 Task: Look for space in Kotturu, India from 12th July, 2023 to 16th July, 2023 for 8 adults in price range Rs.10000 to Rs.16000. Place can be private room with 8 bedrooms having 8 beds and 8 bathrooms. Property type can be house, flat, guest house. Amenities needed are: wifi, TV, free parkinig on premises, gym, breakfast. Booking option can be shelf check-in. Required host language is English.
Action: Mouse moved to (429, 109)
Screenshot: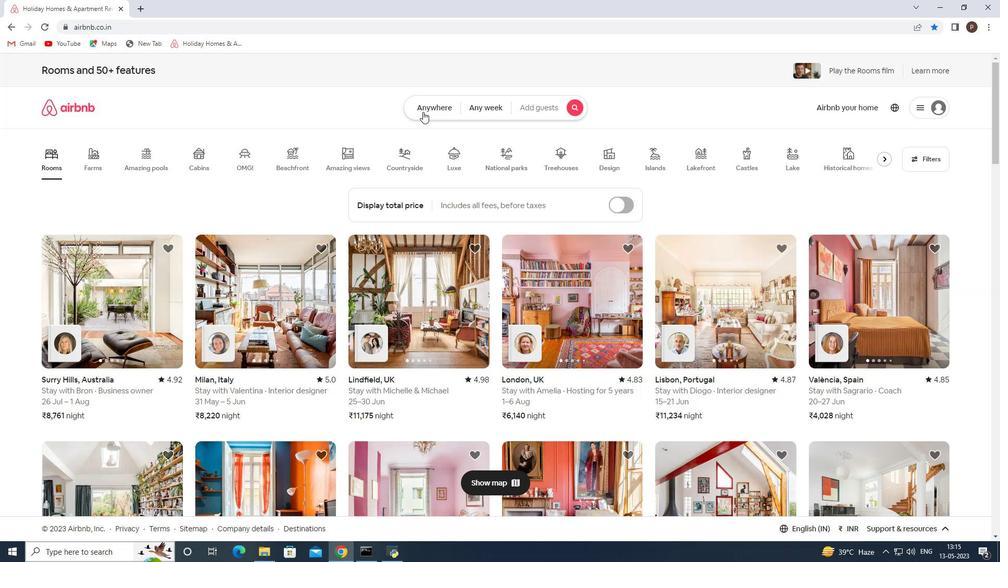 
Action: Mouse pressed left at (429, 109)
Screenshot: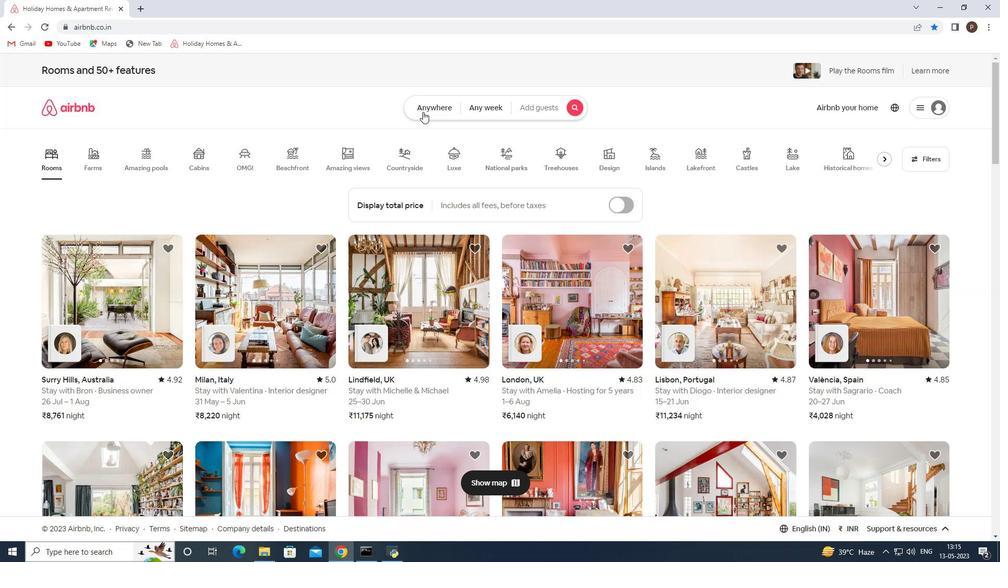 
Action: Mouse moved to (359, 149)
Screenshot: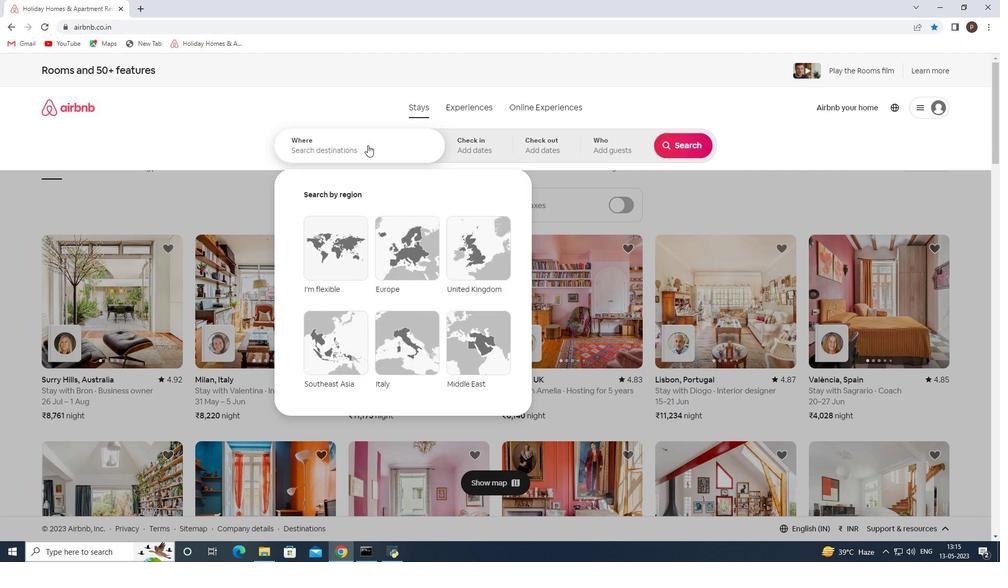 
Action: Mouse pressed left at (359, 149)
Screenshot: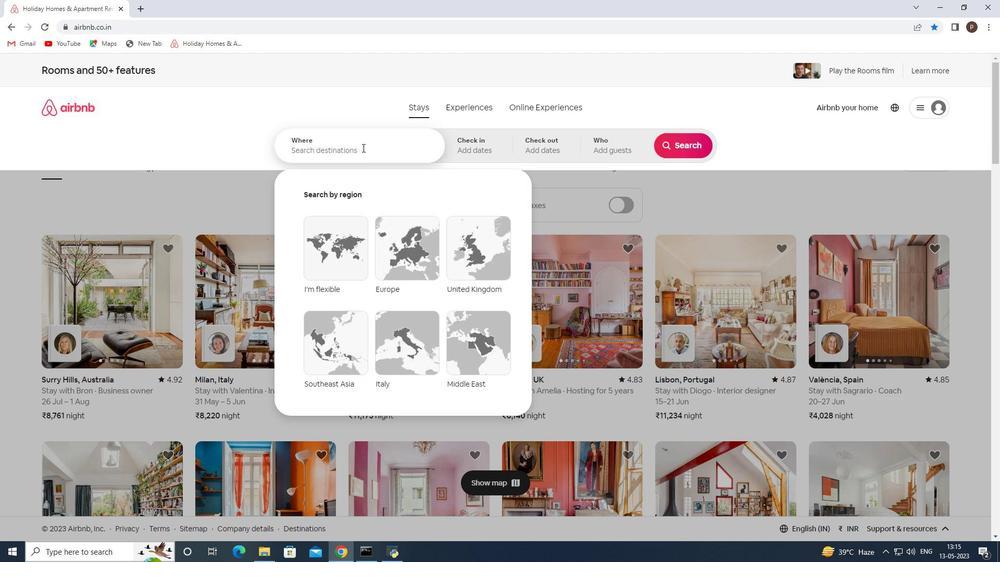 
Action: Key pressed <Key.caps_lock>K<Key.caps_lock>otturu,<Key.space><Key.caps_lock>I<Key.caps_lock>ndia<Key.enter>
Screenshot: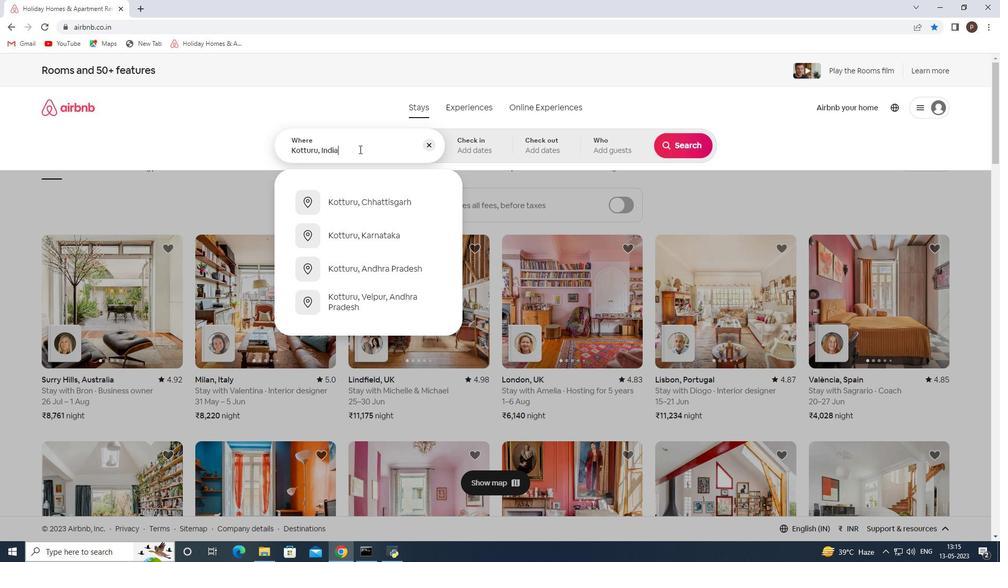 
Action: Mouse moved to (683, 223)
Screenshot: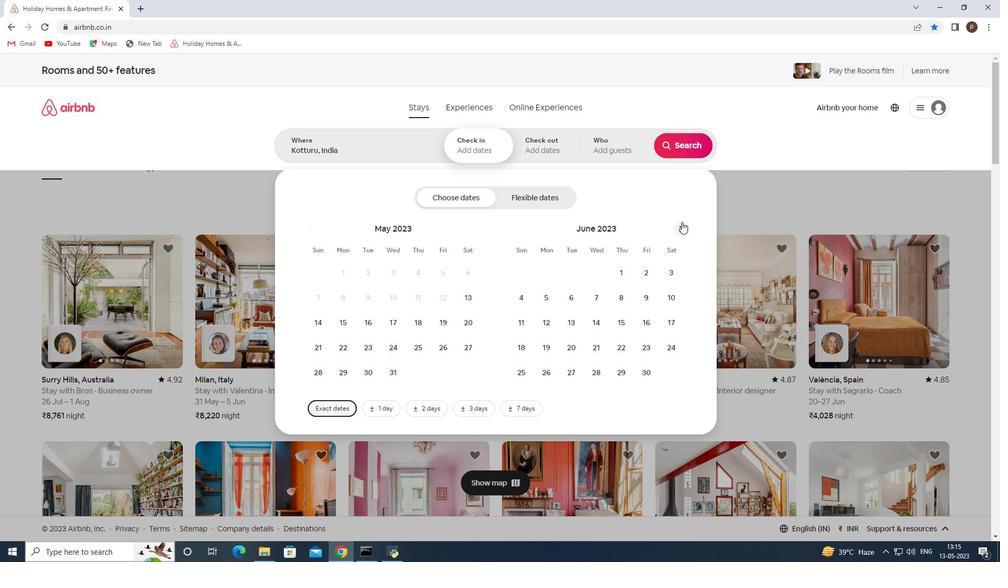 
Action: Mouse pressed left at (683, 223)
Screenshot: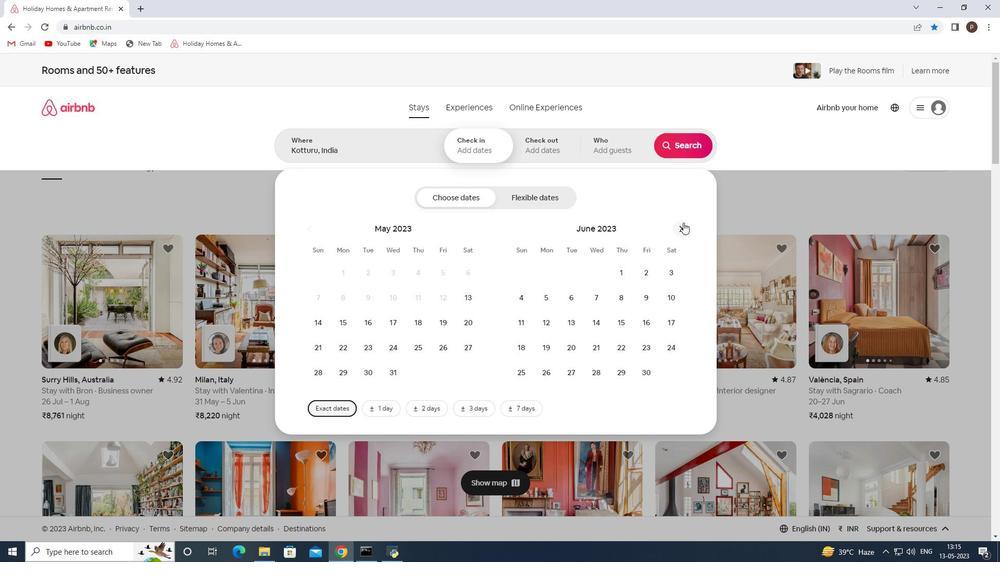 
Action: Mouse moved to (591, 321)
Screenshot: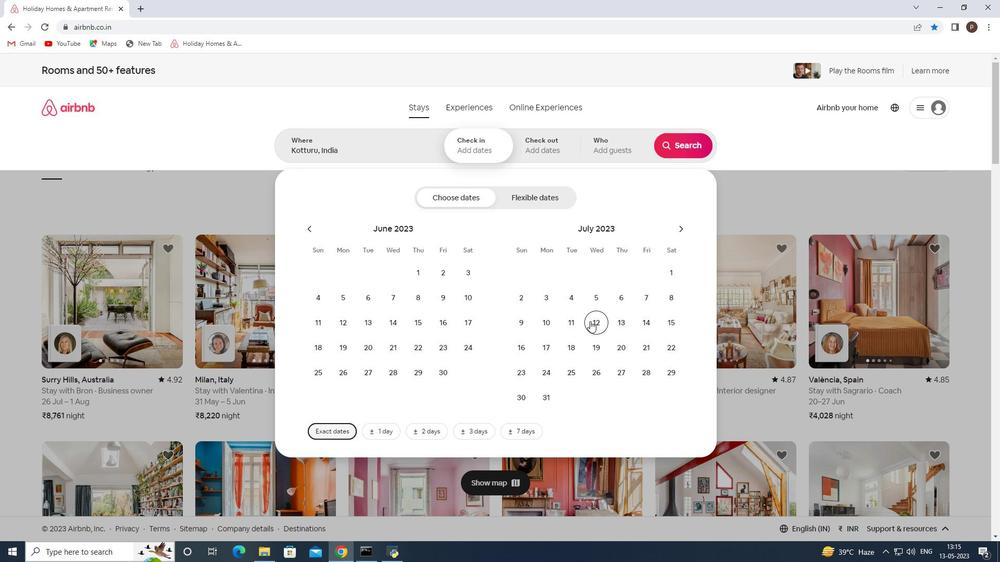 
Action: Mouse pressed left at (591, 321)
Screenshot: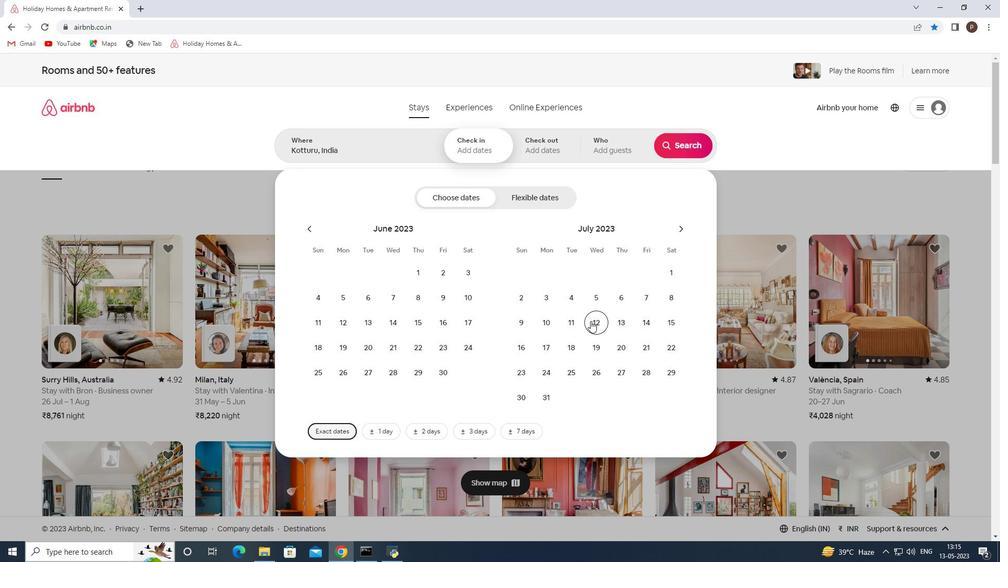 
Action: Mouse moved to (520, 348)
Screenshot: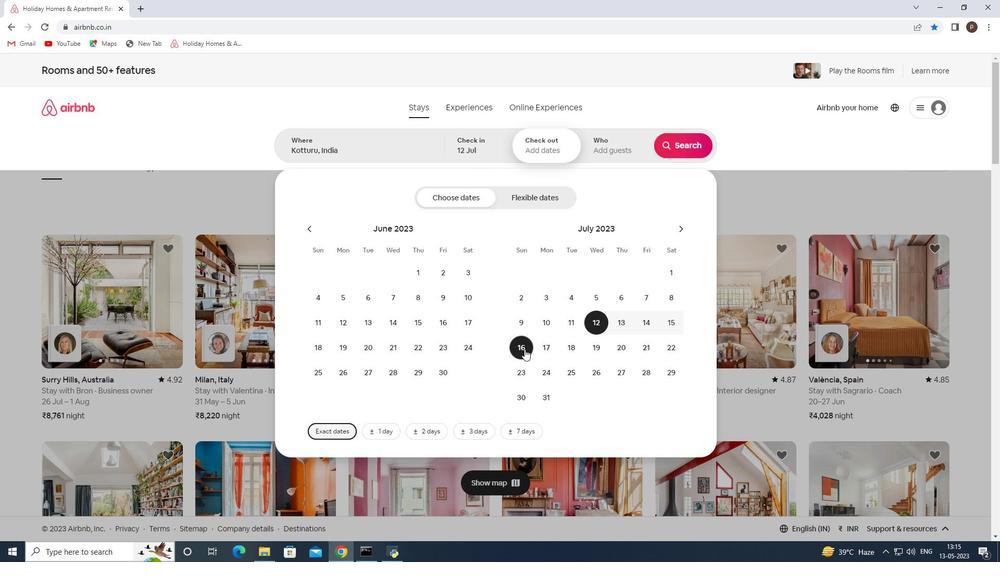 
Action: Mouse pressed left at (520, 348)
Screenshot: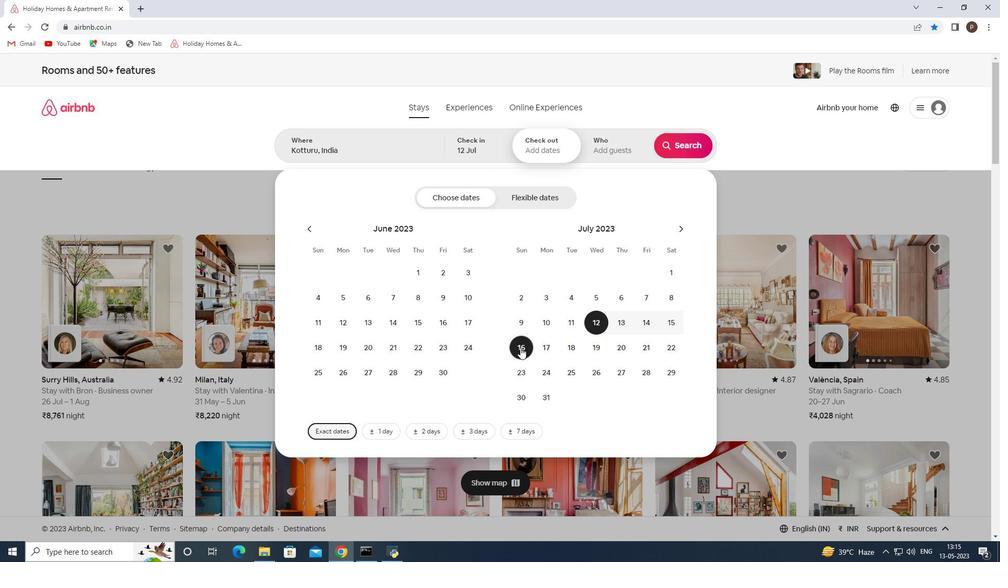
Action: Mouse moved to (600, 147)
Screenshot: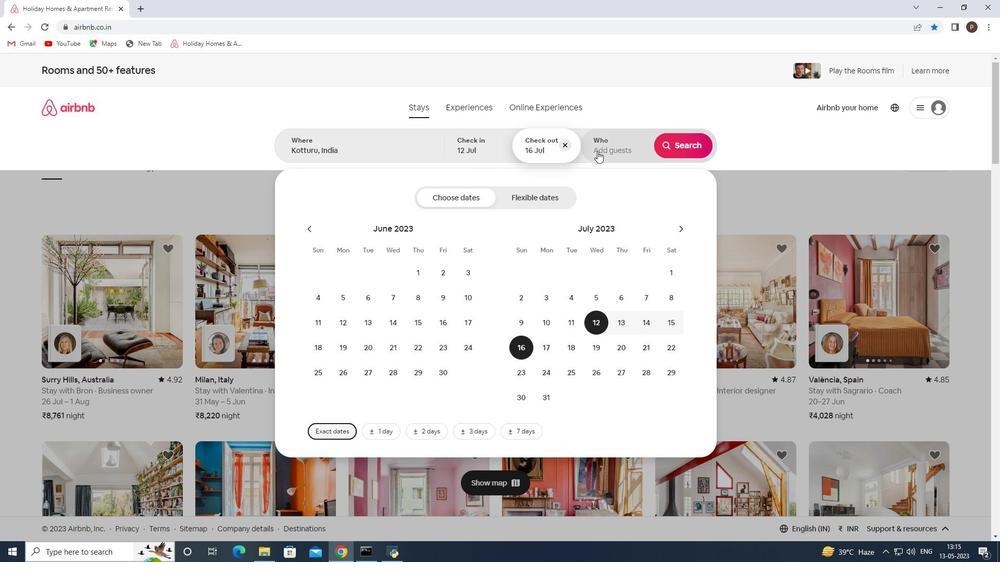 
Action: Mouse pressed left at (600, 147)
Screenshot: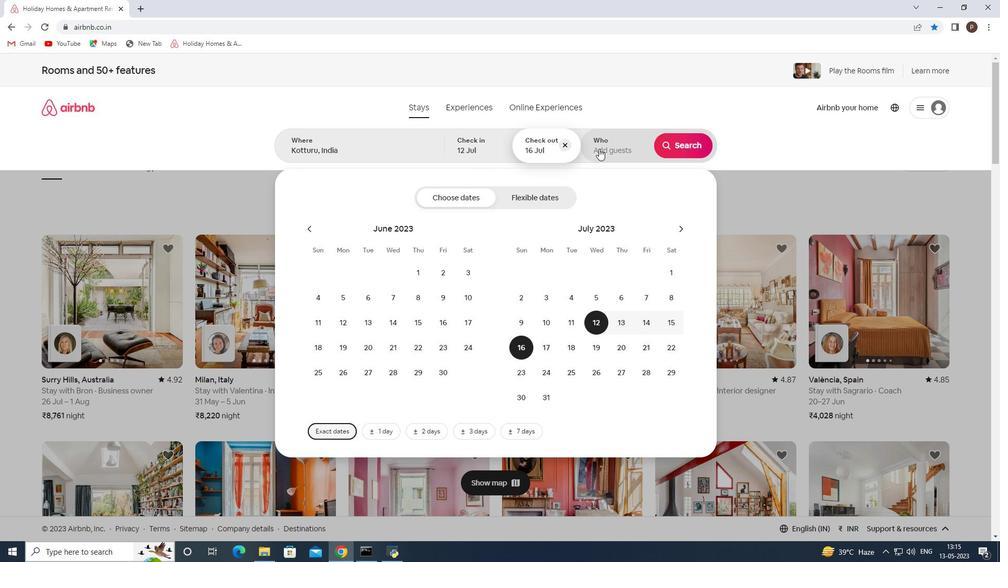 
Action: Mouse moved to (695, 202)
Screenshot: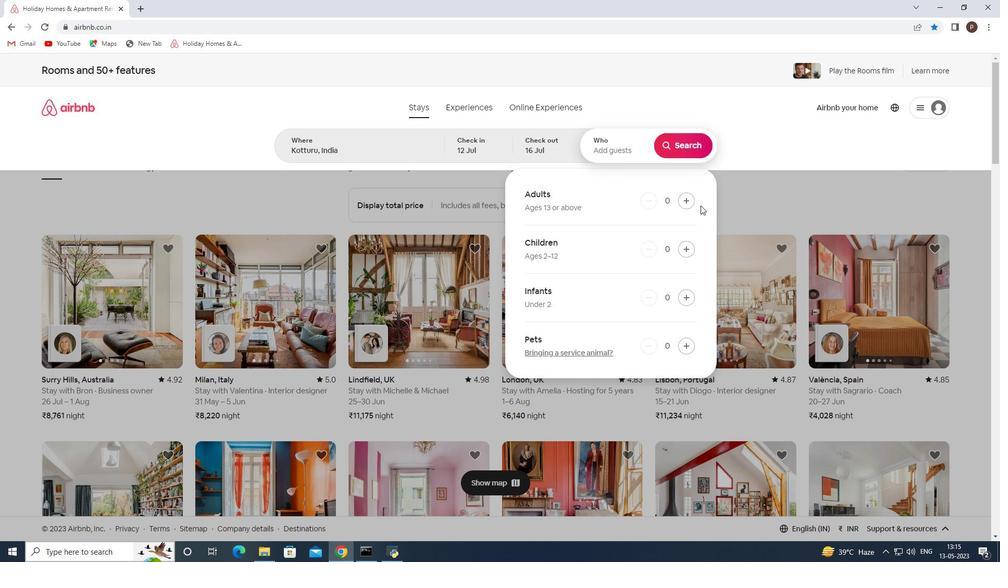 
Action: Mouse pressed left at (695, 202)
Screenshot: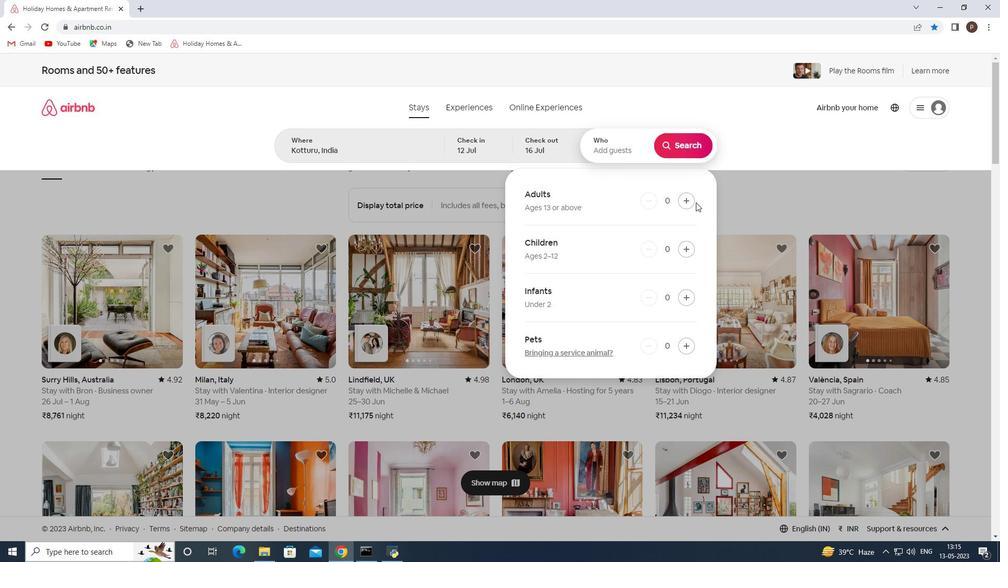 
Action: Mouse pressed left at (695, 202)
Screenshot: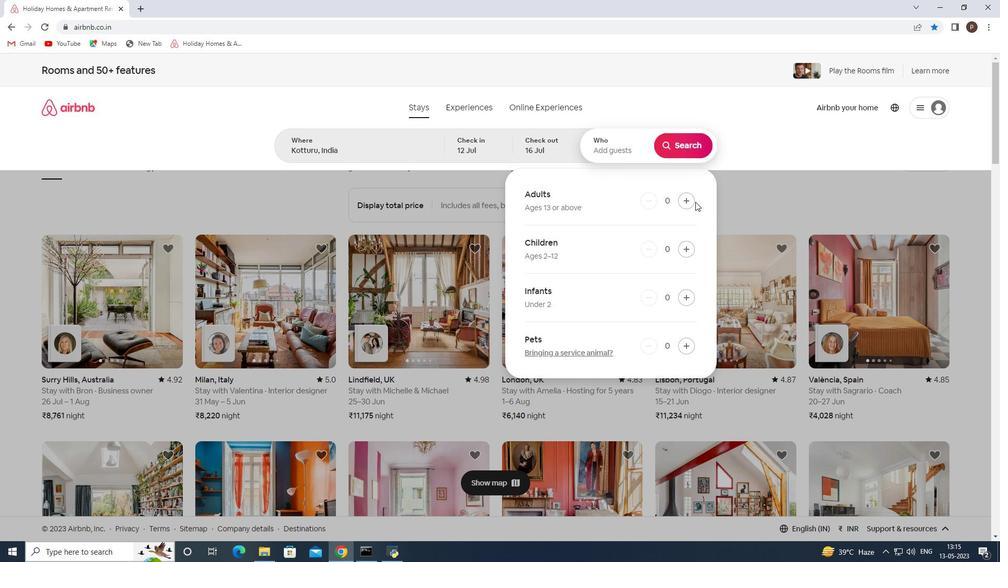 
Action: Mouse moved to (693, 202)
Screenshot: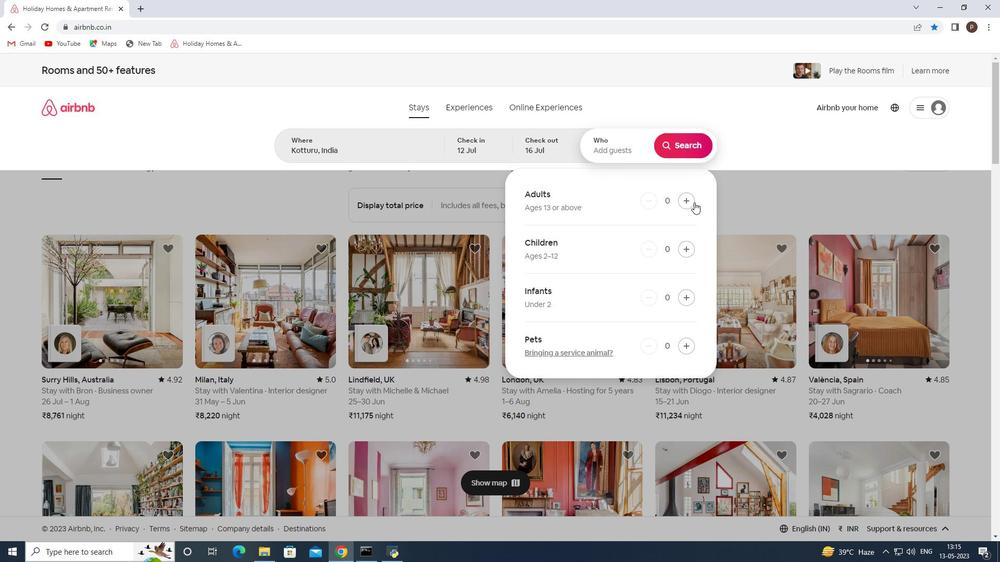 
Action: Mouse pressed left at (693, 202)
Screenshot: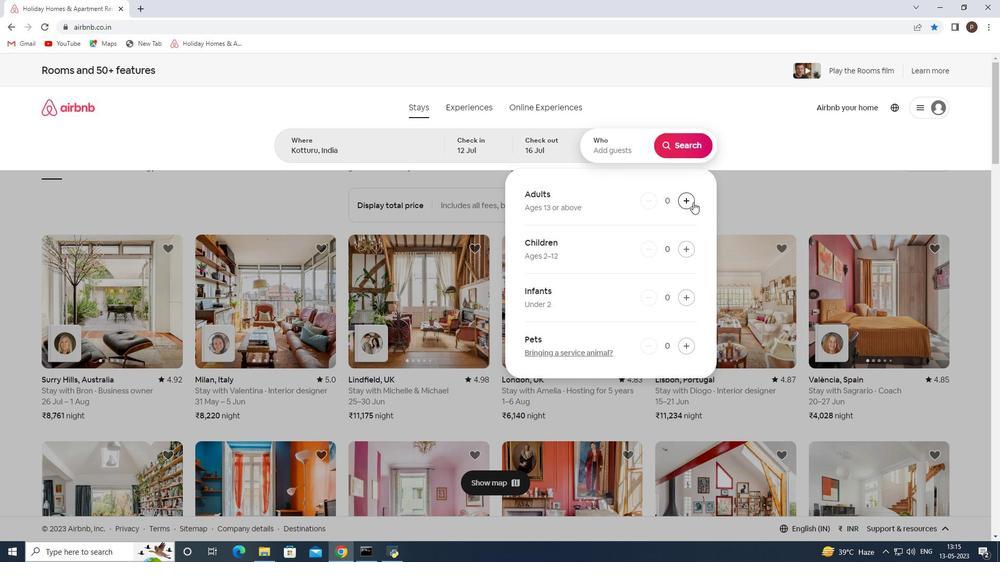 
Action: Mouse pressed left at (693, 202)
Screenshot: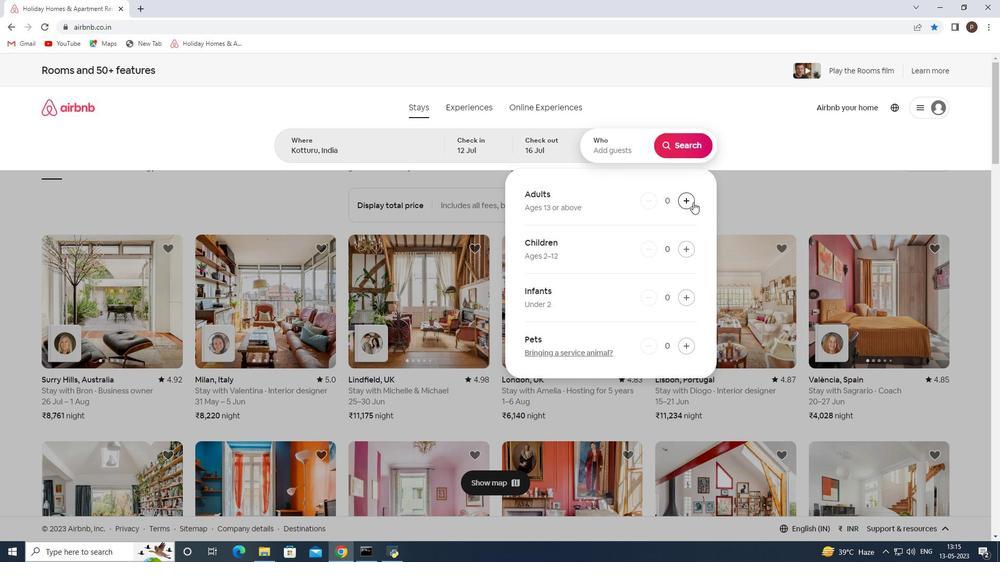 
Action: Mouse pressed left at (693, 202)
Screenshot: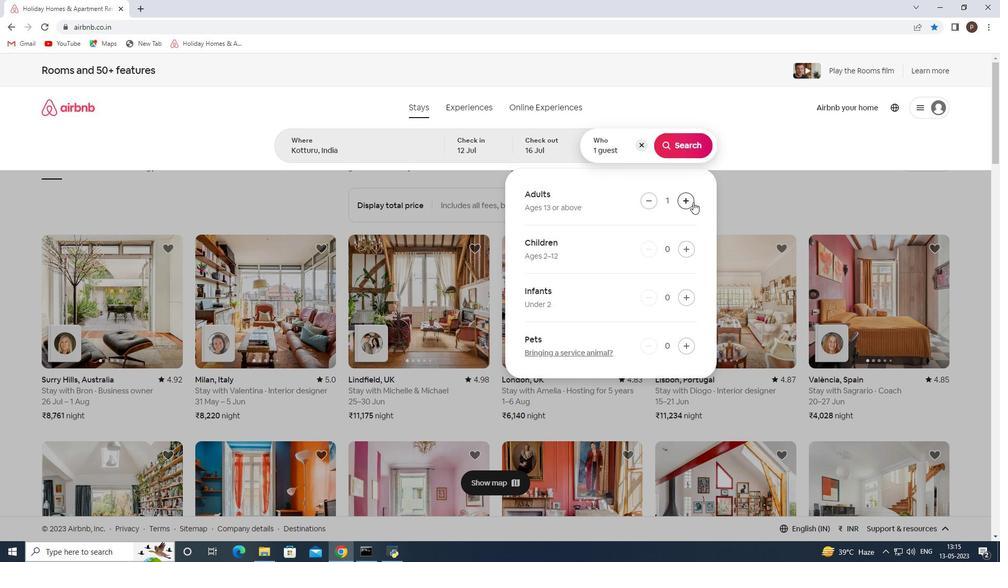 
Action: Mouse pressed left at (693, 202)
Screenshot: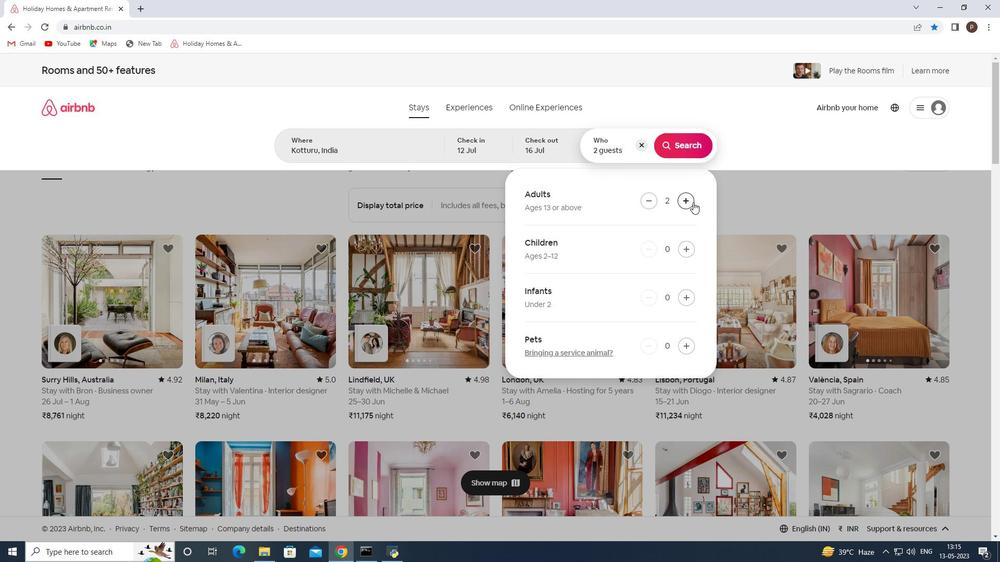 
Action: Mouse pressed left at (693, 202)
Screenshot: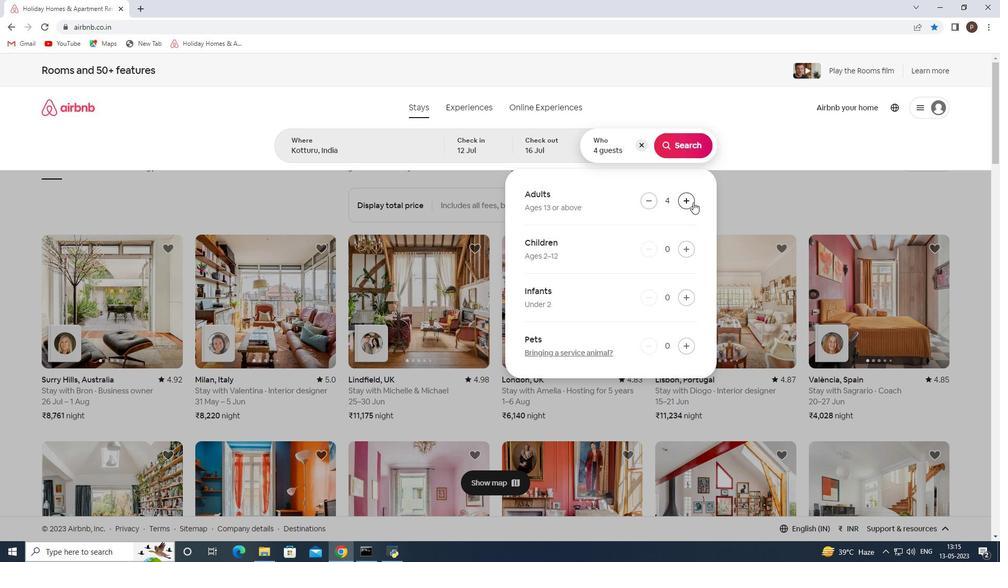 
Action: Mouse pressed left at (693, 202)
Screenshot: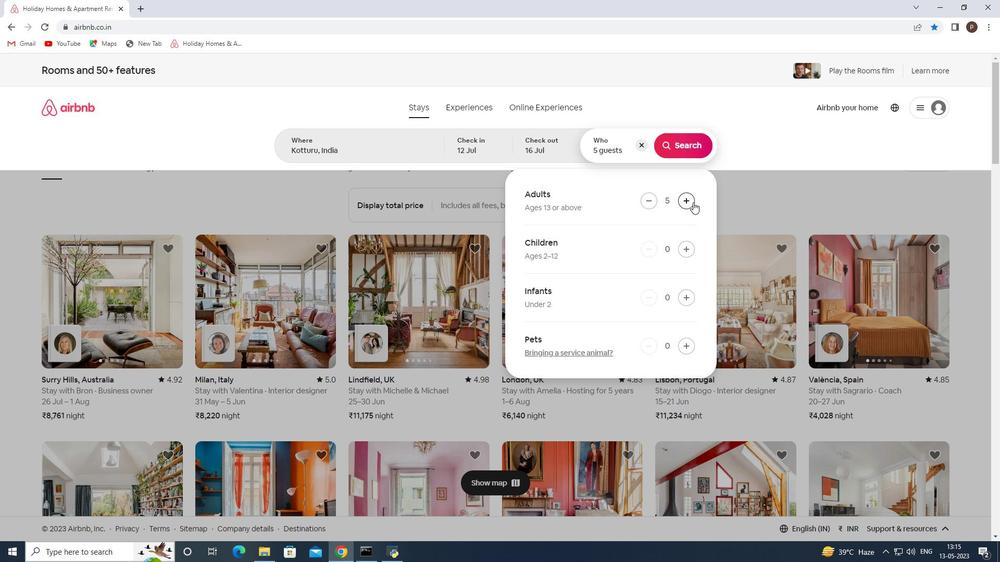
Action: Mouse pressed left at (693, 202)
Screenshot: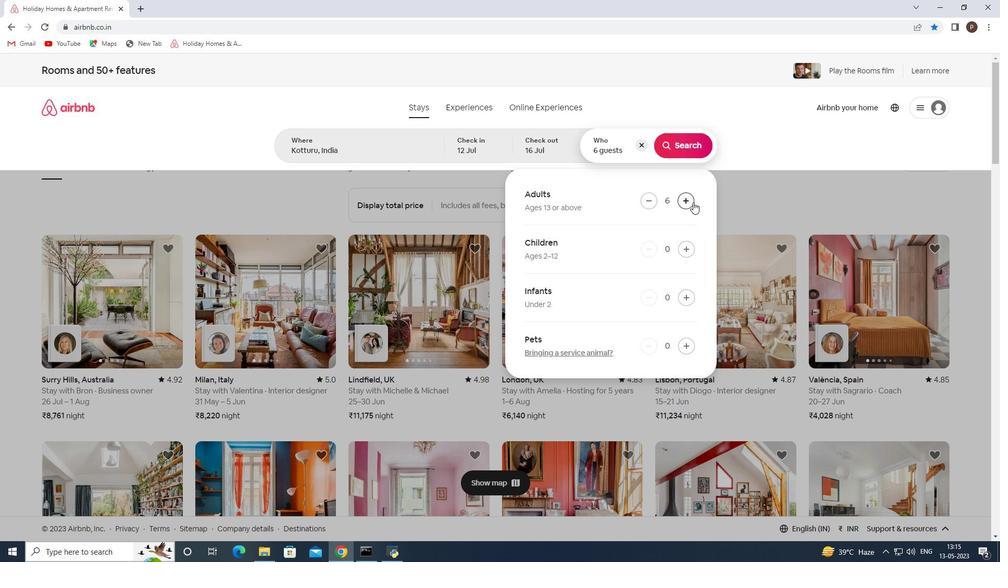 
Action: Mouse pressed left at (693, 202)
Screenshot: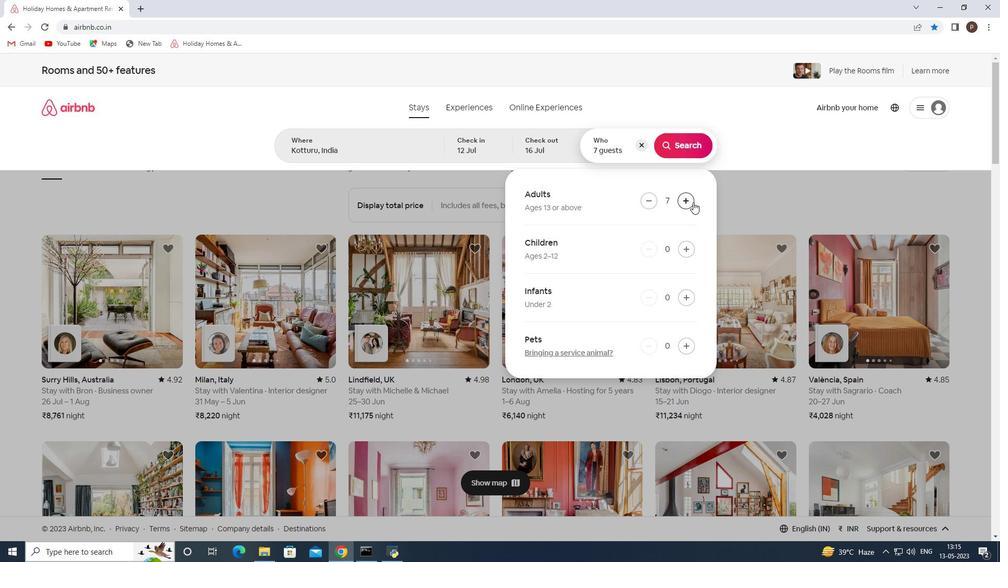 
Action: Mouse moved to (685, 137)
Screenshot: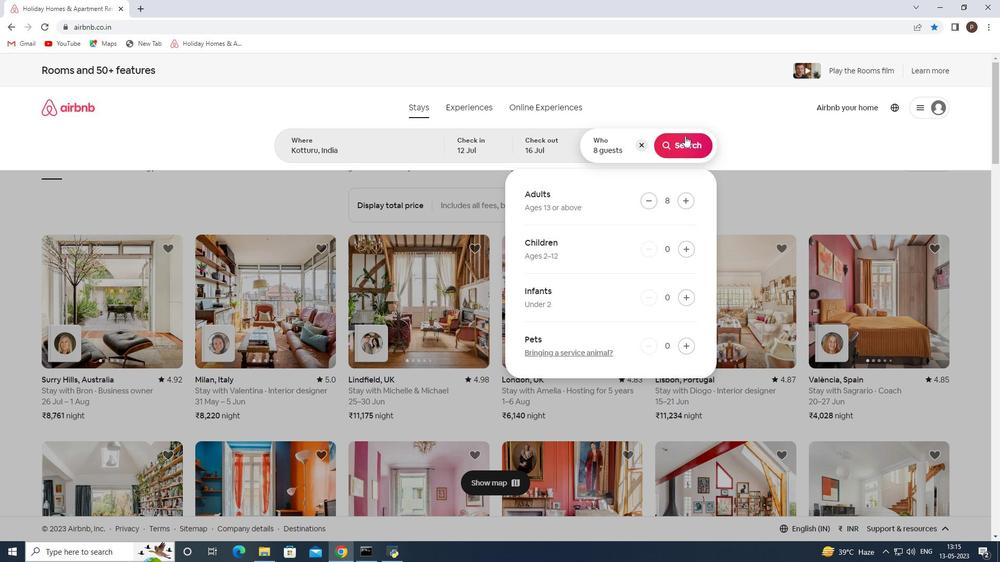 
Action: Mouse pressed left at (685, 137)
Screenshot: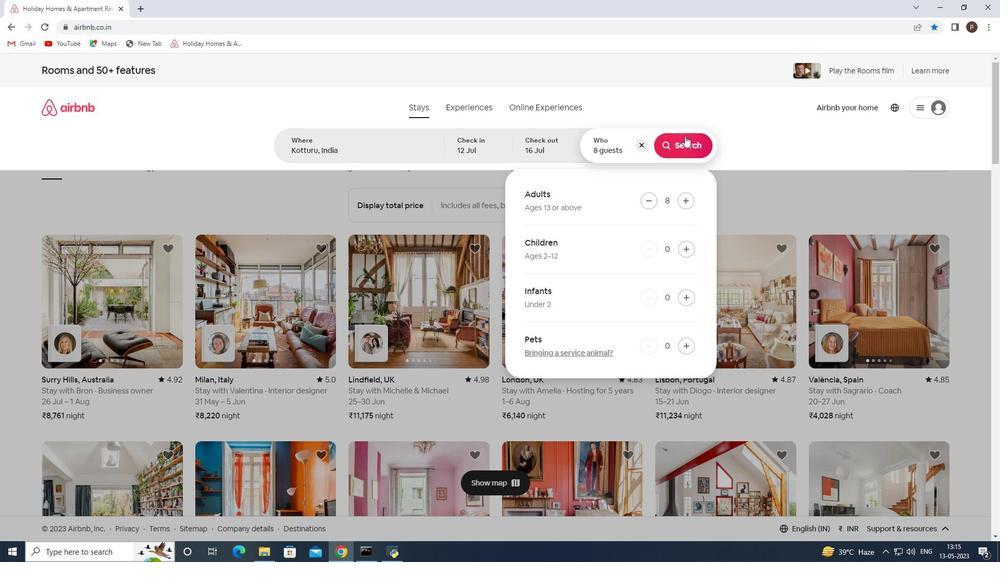
Action: Mouse moved to (941, 114)
Screenshot: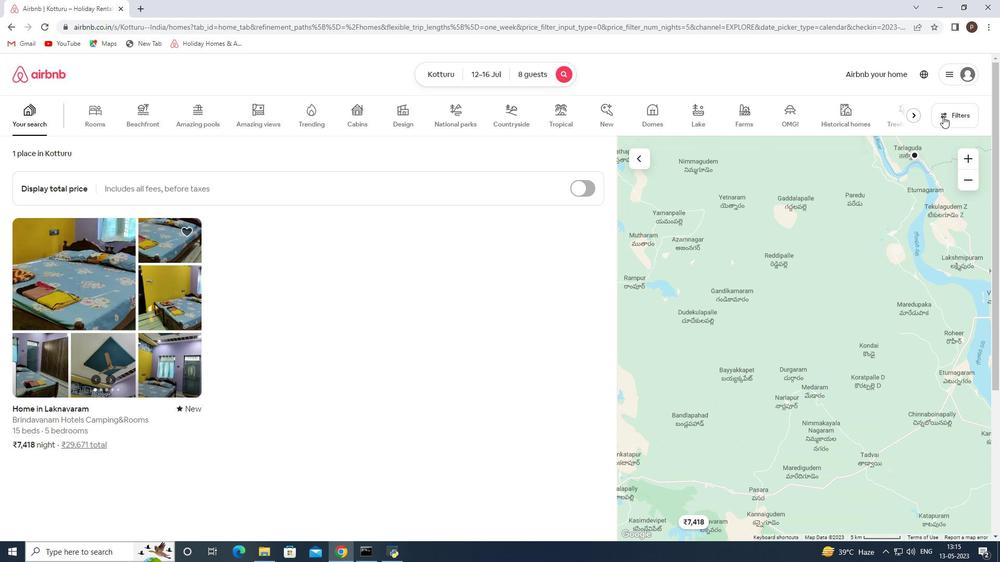
Action: Mouse pressed left at (941, 114)
Screenshot: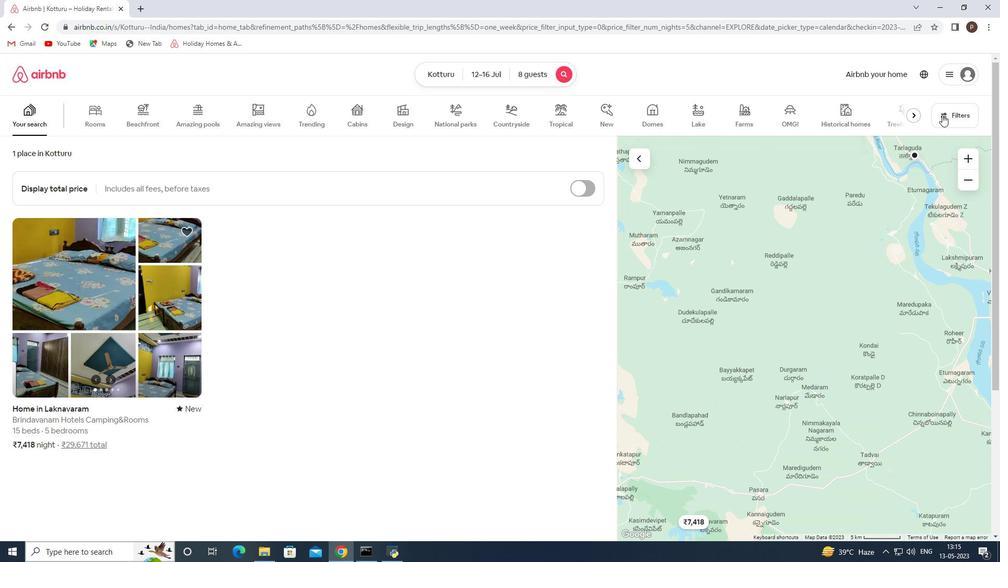 
Action: Mouse moved to (348, 375)
Screenshot: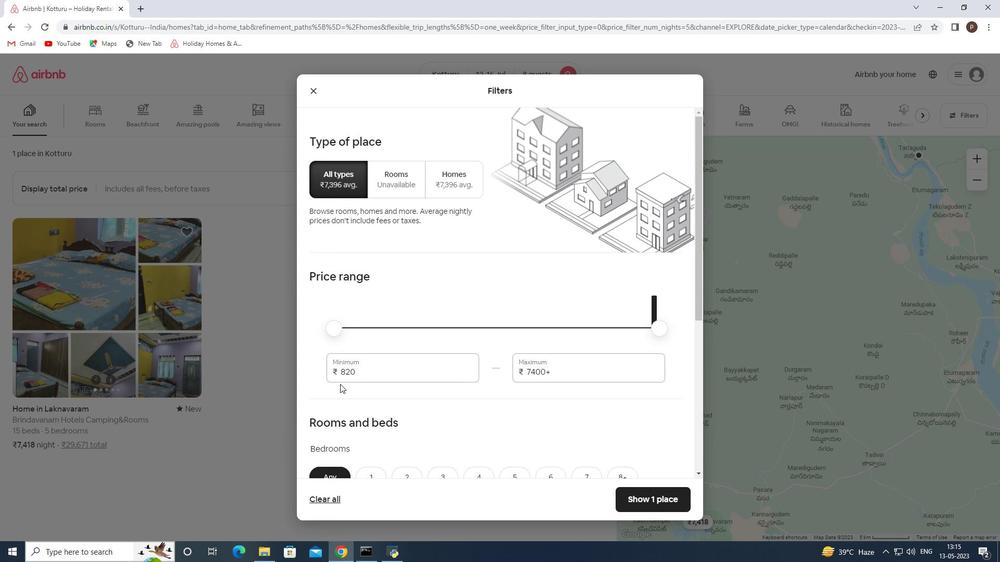 
Action: Mouse pressed left at (348, 375)
Screenshot: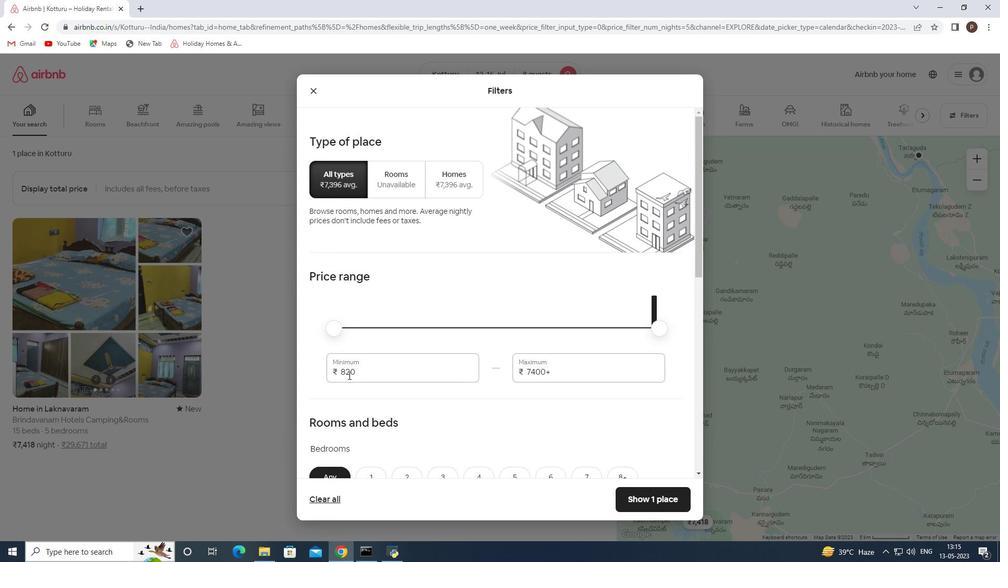 
Action: Mouse pressed left at (348, 375)
Screenshot: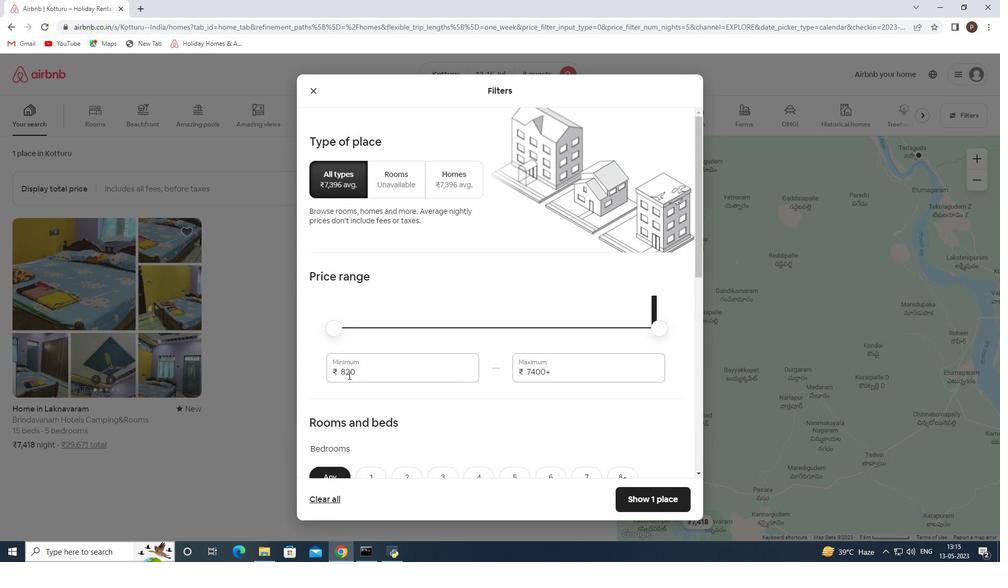 
Action: Key pressed 10000<Key.tab>16000
Screenshot: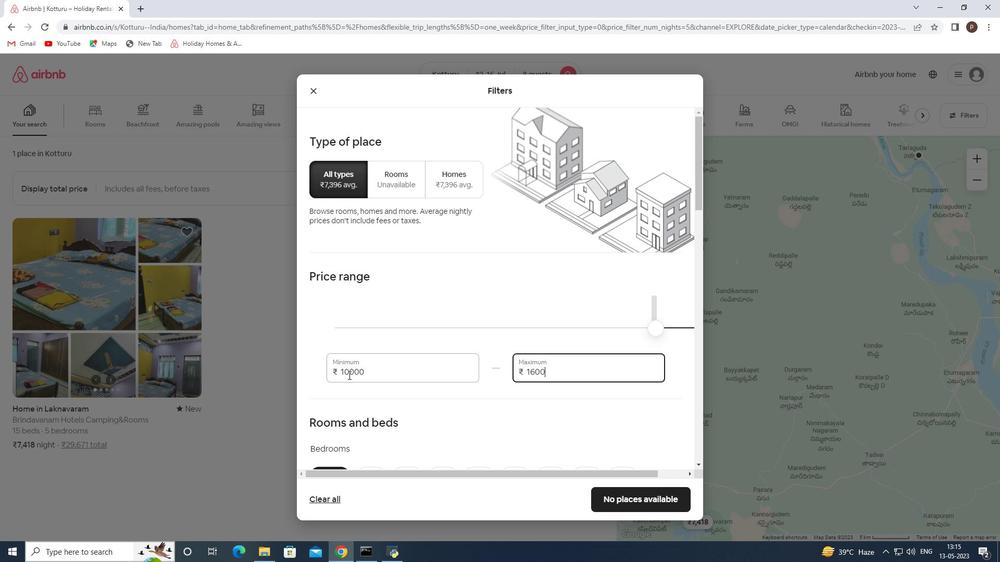 
Action: Mouse scrolled (348, 375) with delta (0, 0)
Screenshot: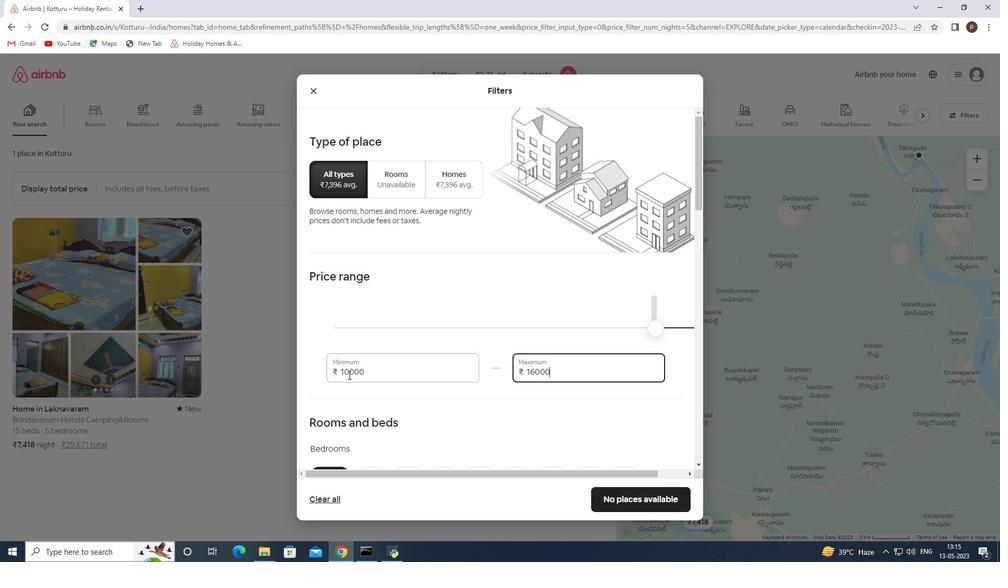 
Action: Mouse scrolled (348, 375) with delta (0, 0)
Screenshot: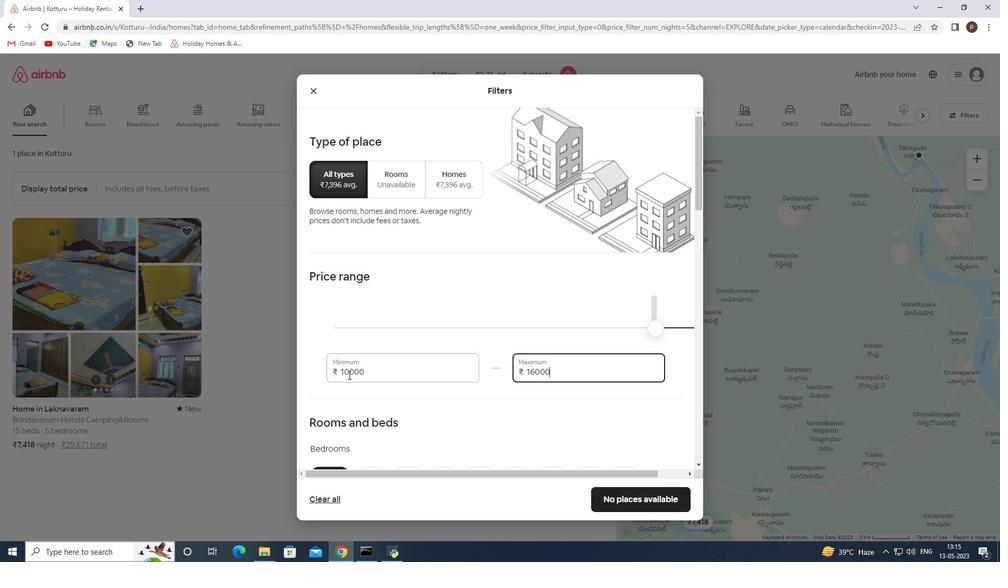 
Action: Mouse scrolled (348, 375) with delta (0, 0)
Screenshot: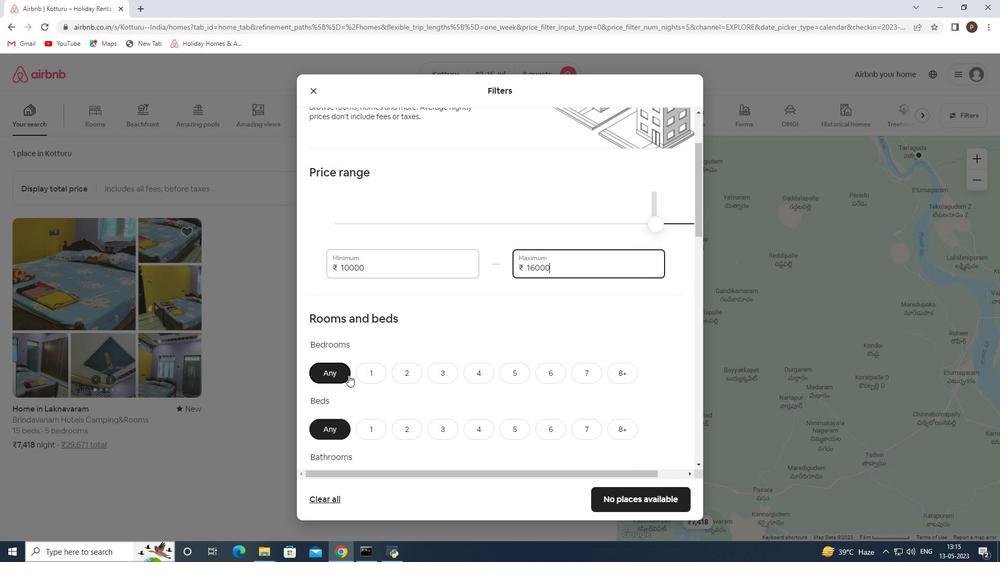 
Action: Mouse moved to (636, 324)
Screenshot: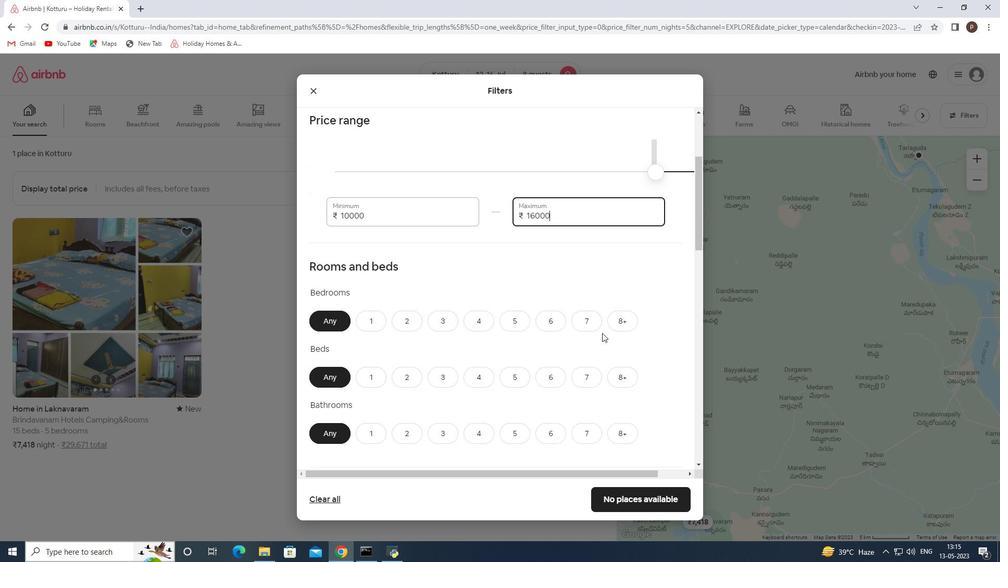 
Action: Mouse pressed left at (636, 324)
Screenshot: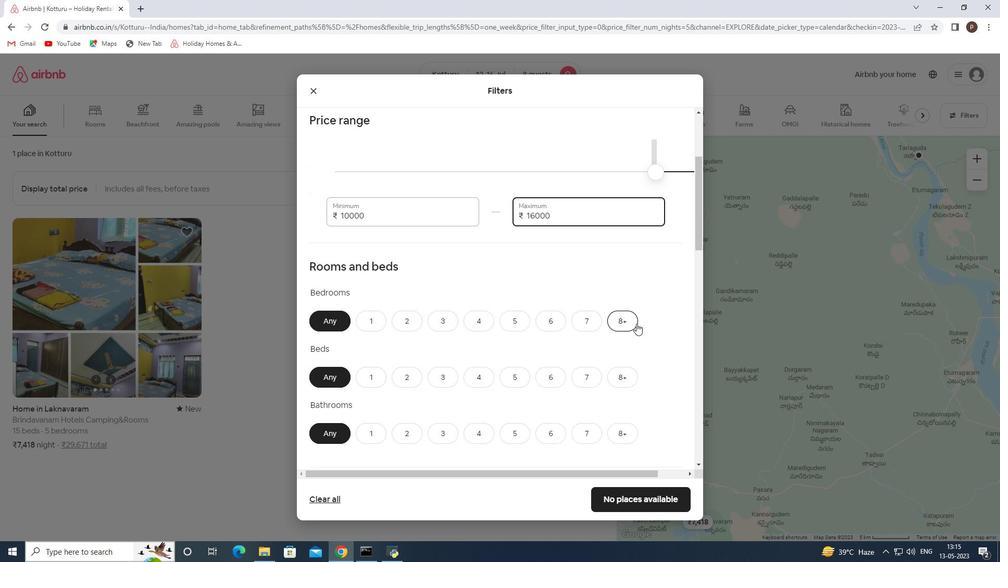 
Action: Mouse moved to (630, 372)
Screenshot: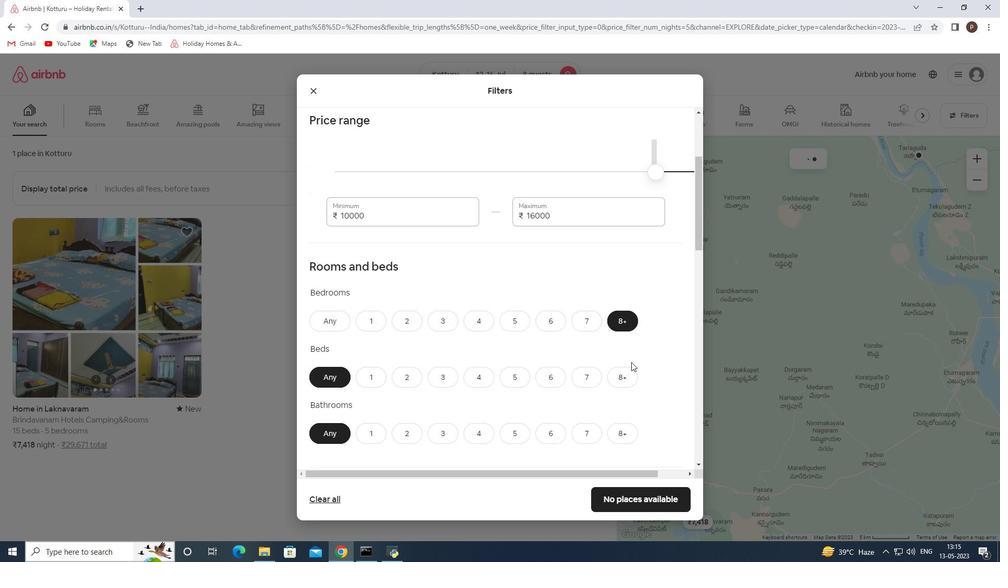 
Action: Mouse pressed left at (630, 372)
Screenshot: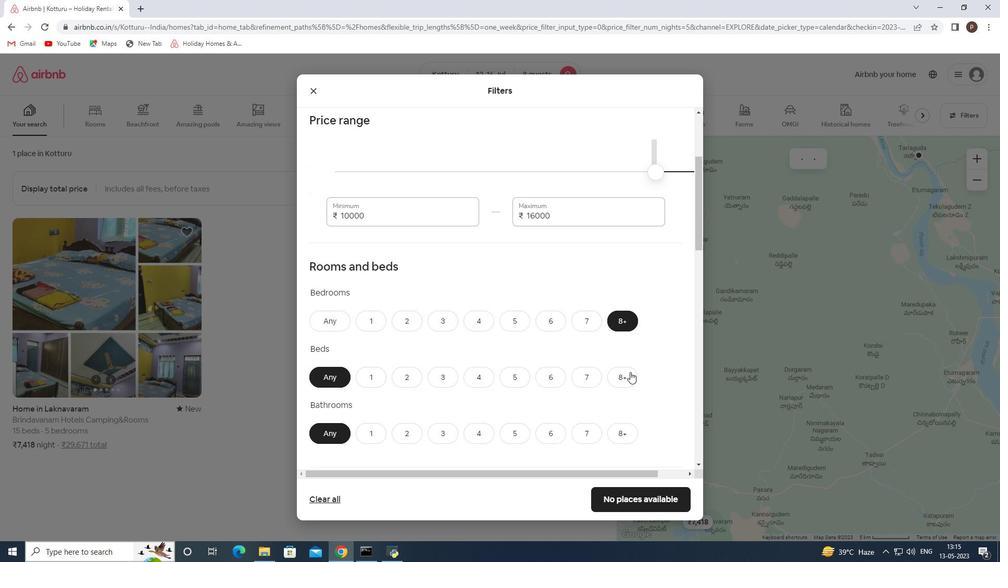 
Action: Mouse moved to (620, 426)
Screenshot: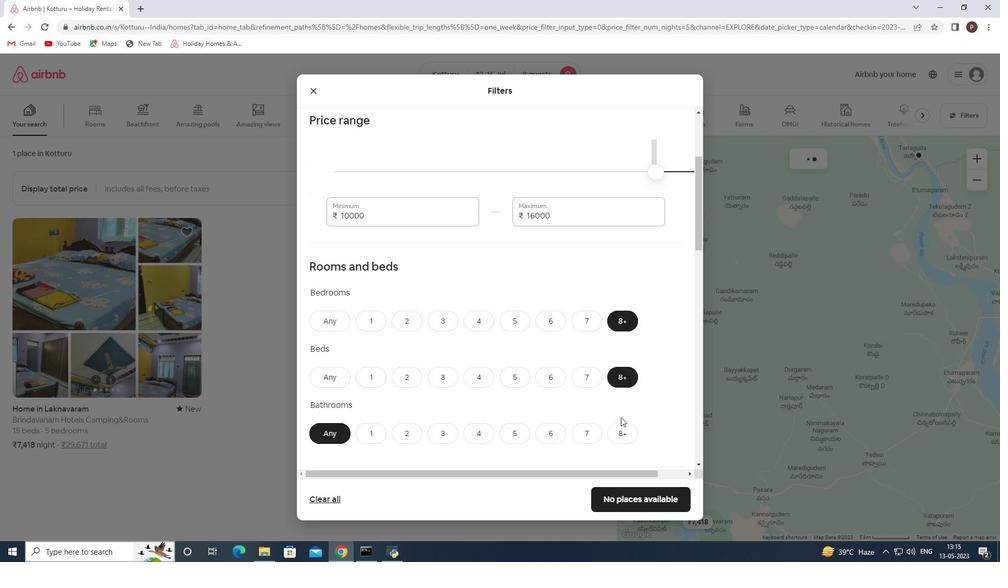 
Action: Mouse pressed left at (620, 426)
Screenshot: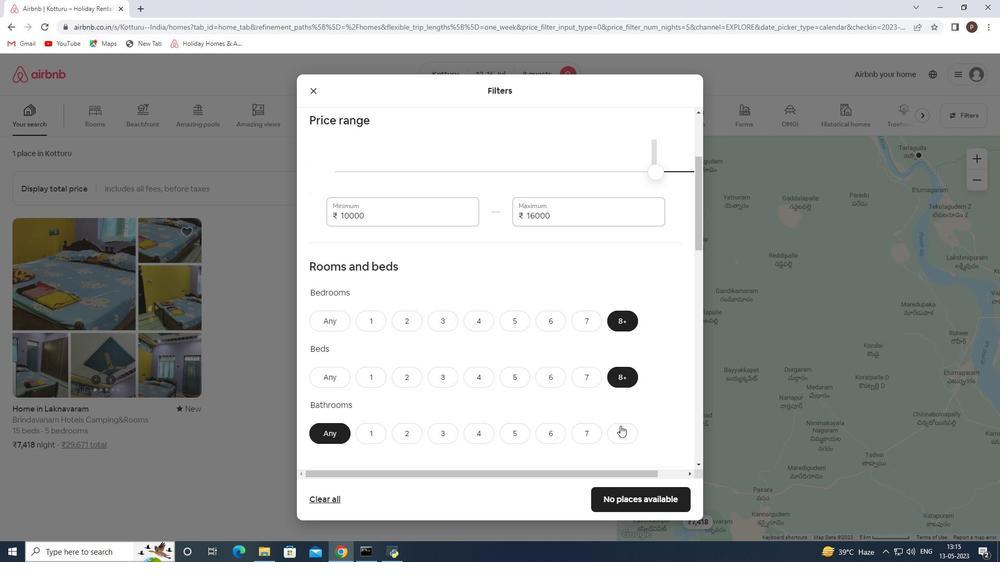 
Action: Mouse moved to (577, 399)
Screenshot: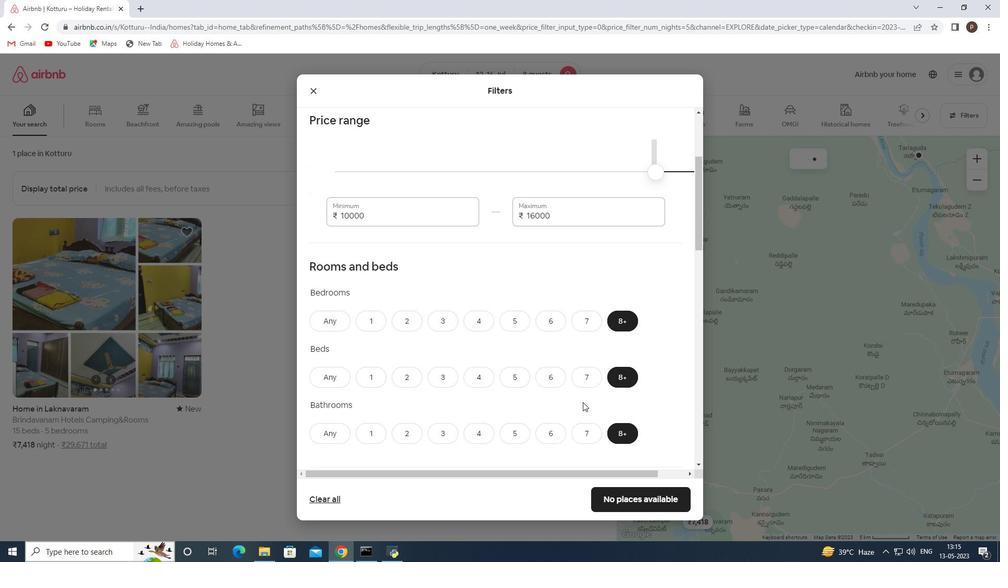 
Action: Mouse scrolled (577, 398) with delta (0, 0)
Screenshot: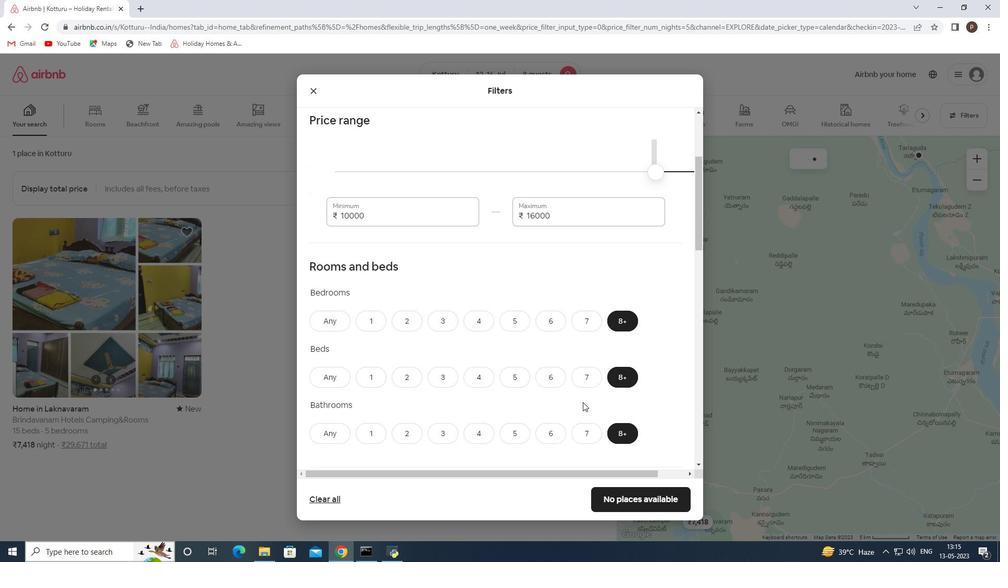 
Action: Mouse moved to (570, 394)
Screenshot: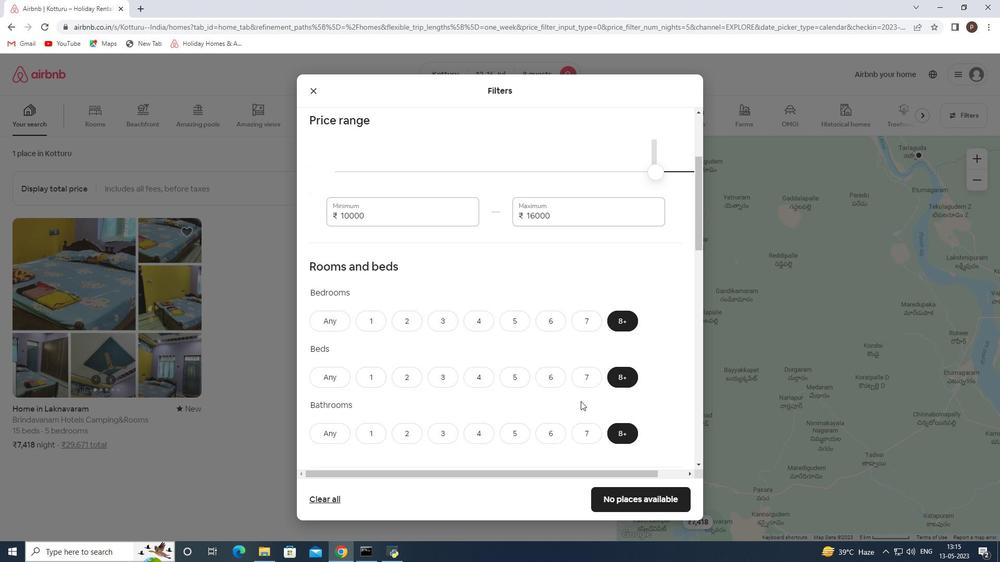 
Action: Mouse scrolled (570, 394) with delta (0, 0)
Screenshot: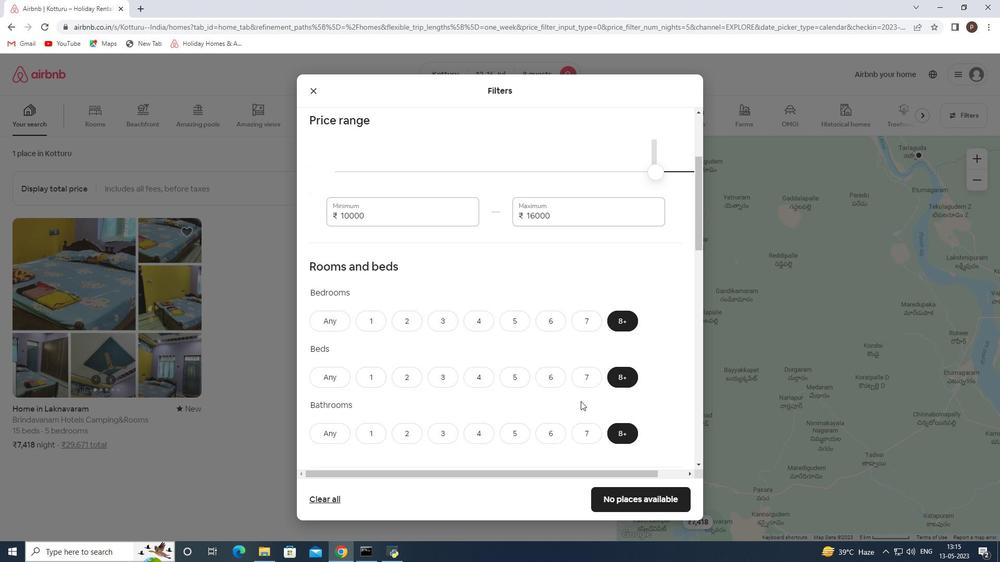 
Action: Mouse moved to (505, 349)
Screenshot: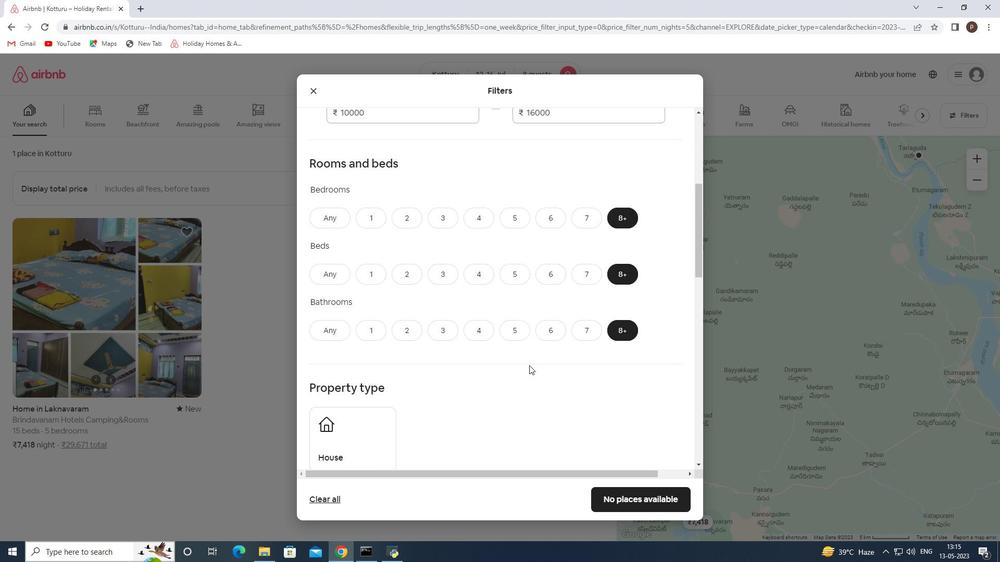 
Action: Mouse scrolled (505, 348) with delta (0, 0)
Screenshot: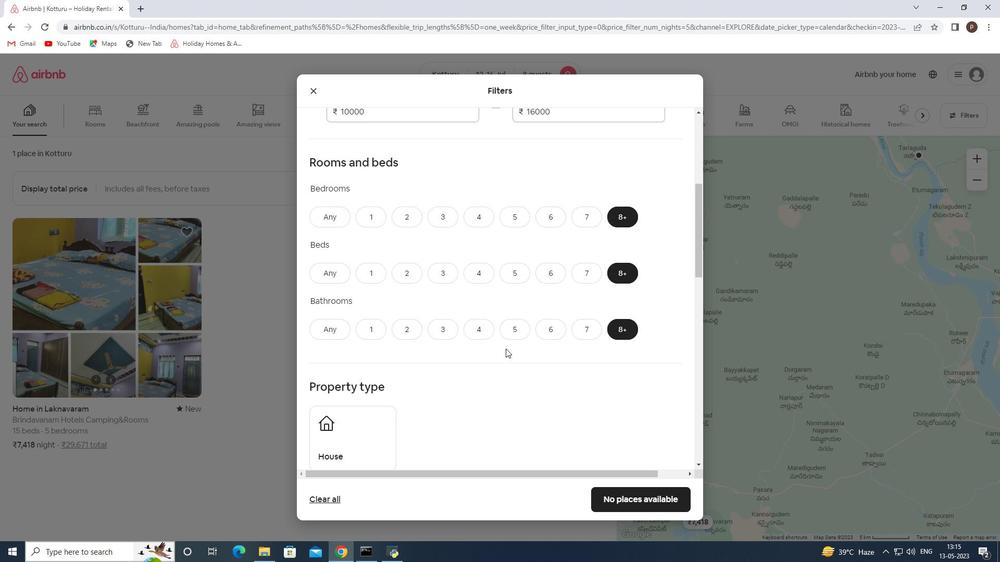 
Action: Mouse moved to (507, 320)
Screenshot: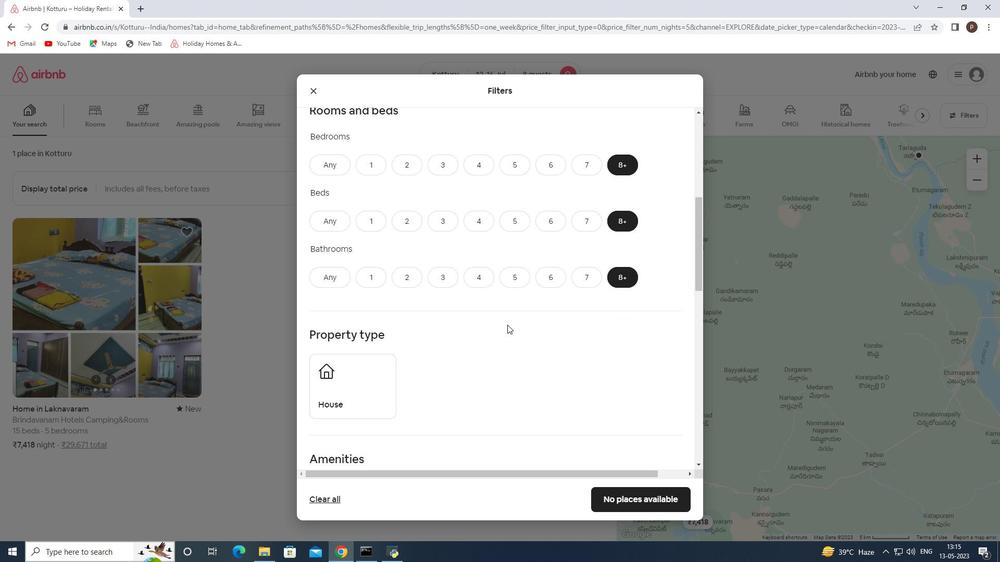 
Action: Mouse scrolled (507, 319) with delta (0, 0)
Screenshot: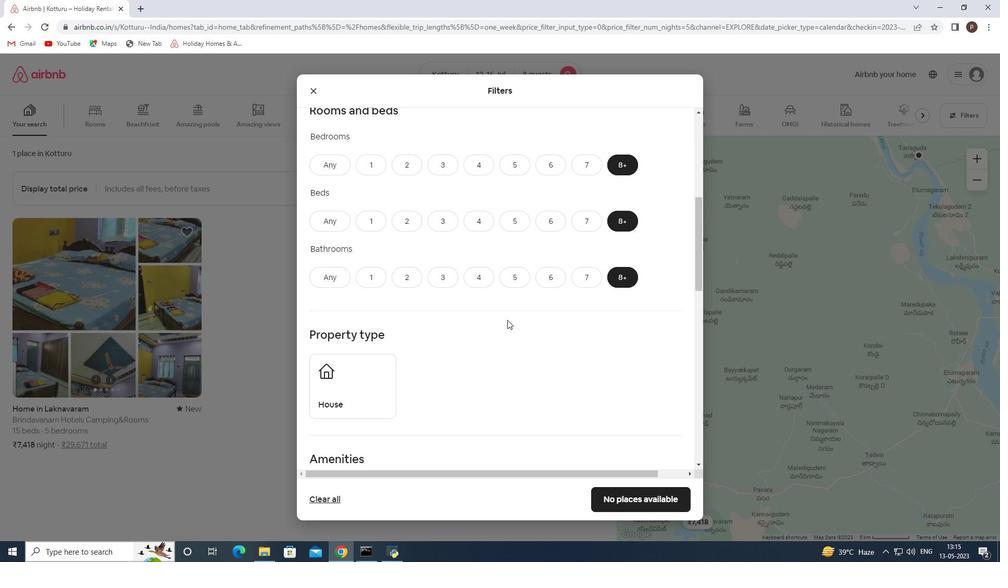 
Action: Mouse moved to (353, 334)
Screenshot: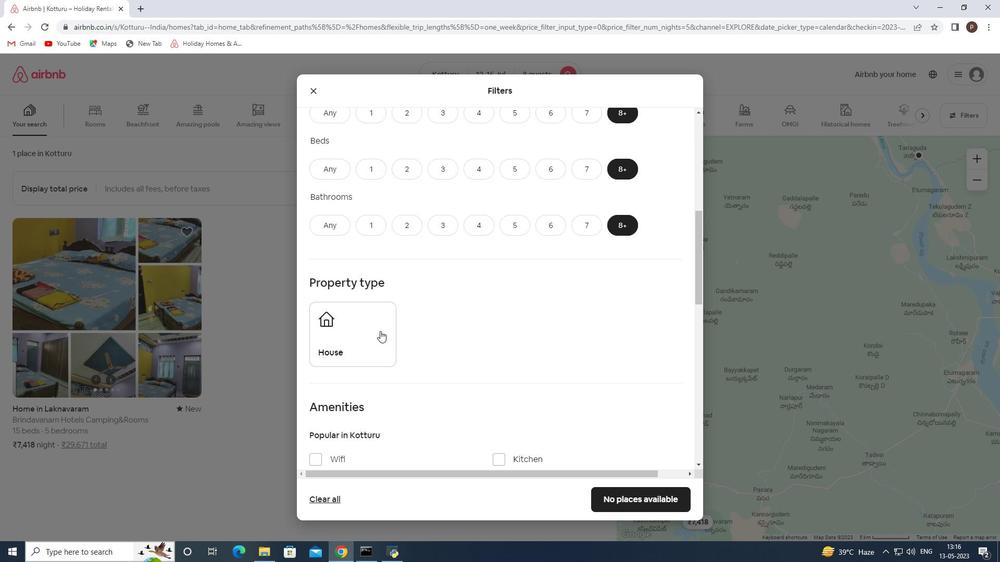 
Action: Mouse pressed left at (353, 334)
Screenshot: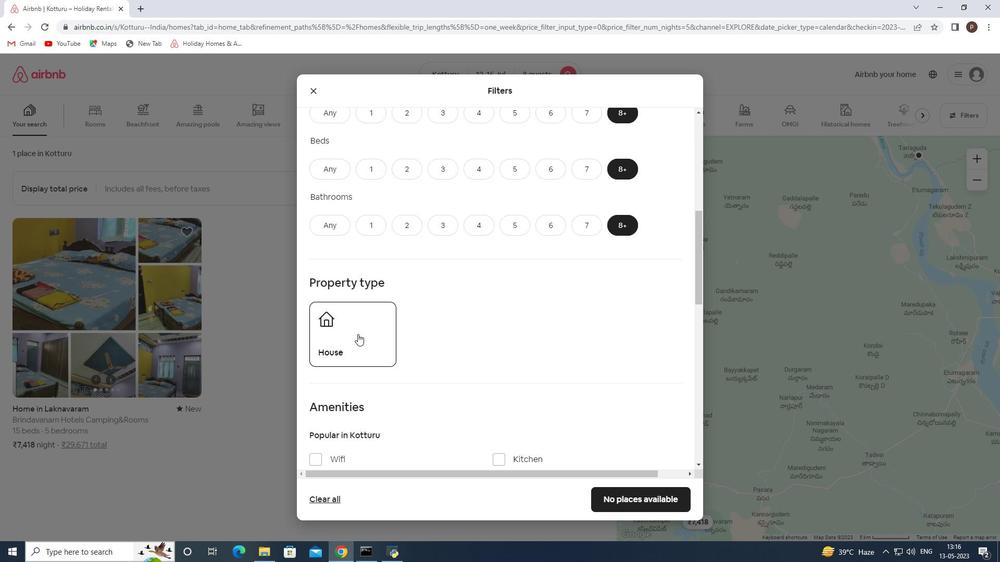 
Action: Mouse moved to (419, 338)
Screenshot: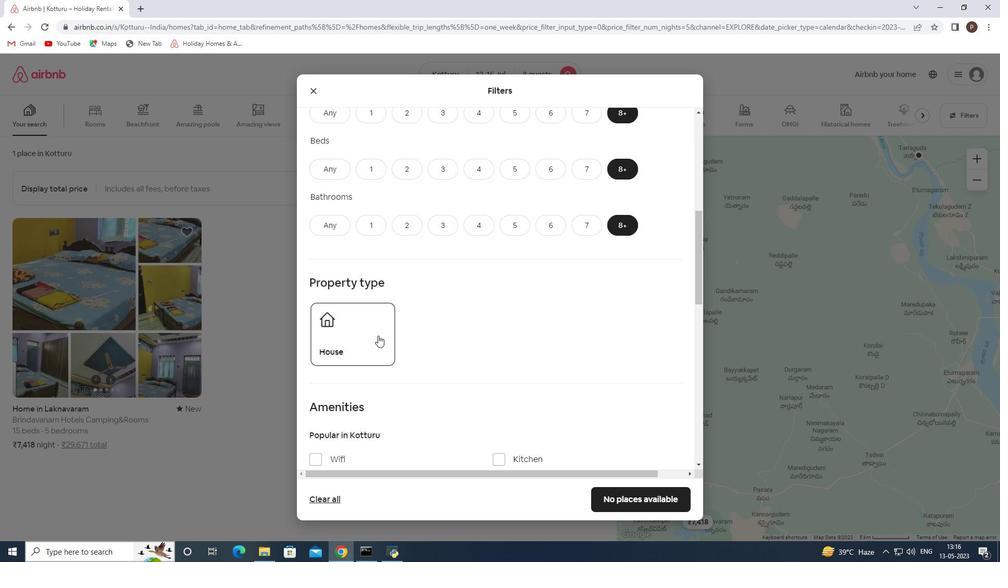
Action: Mouse scrolled (419, 337) with delta (0, 0)
Screenshot: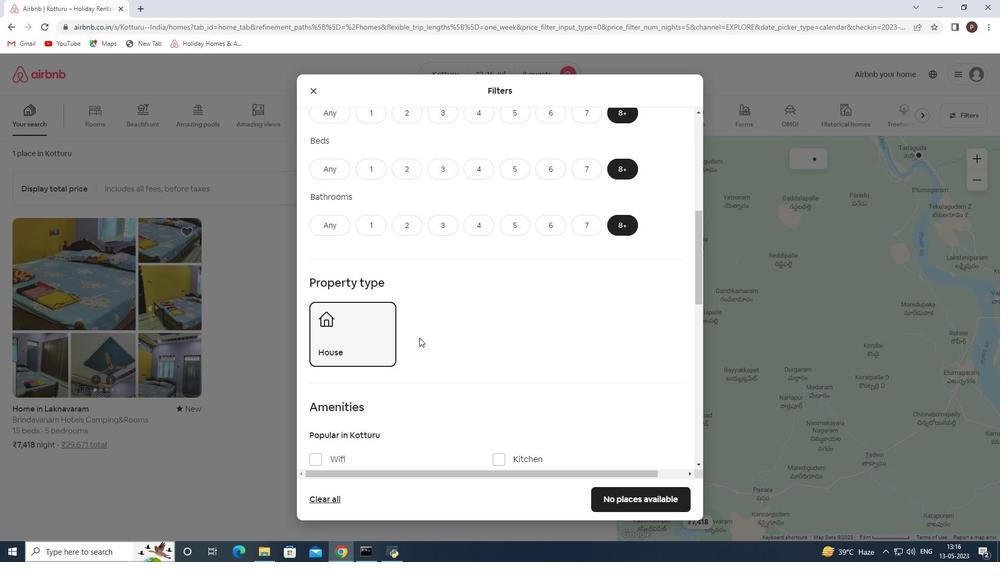 
Action: Mouse scrolled (419, 337) with delta (0, 0)
Screenshot: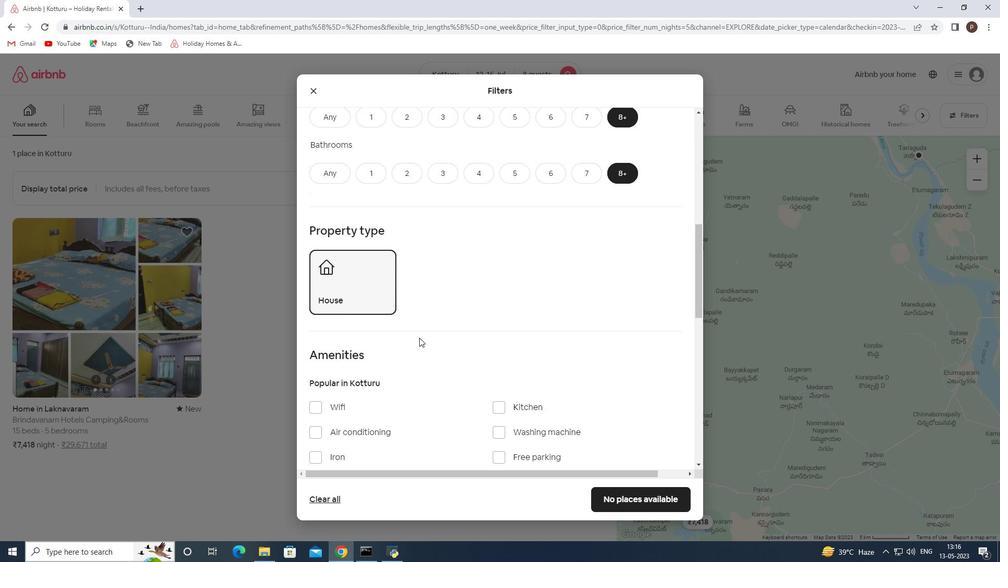
Action: Mouse scrolled (419, 337) with delta (0, 0)
Screenshot: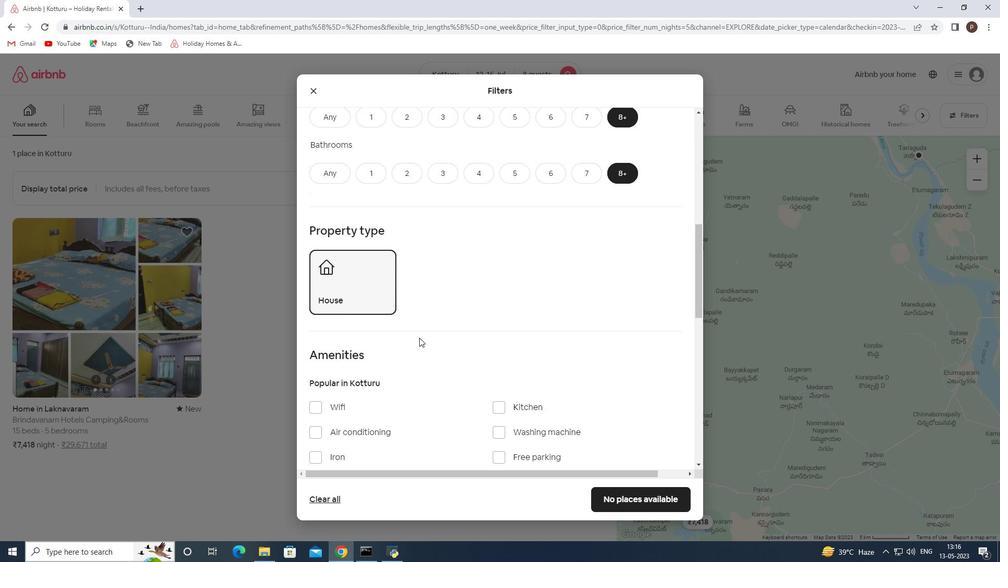 
Action: Mouse moved to (318, 300)
Screenshot: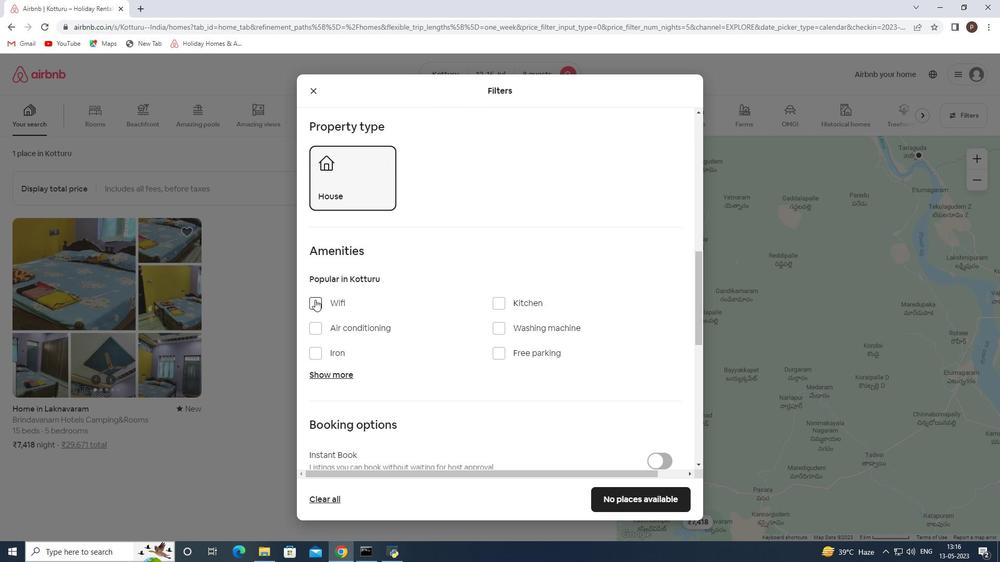 
Action: Mouse pressed left at (318, 300)
Screenshot: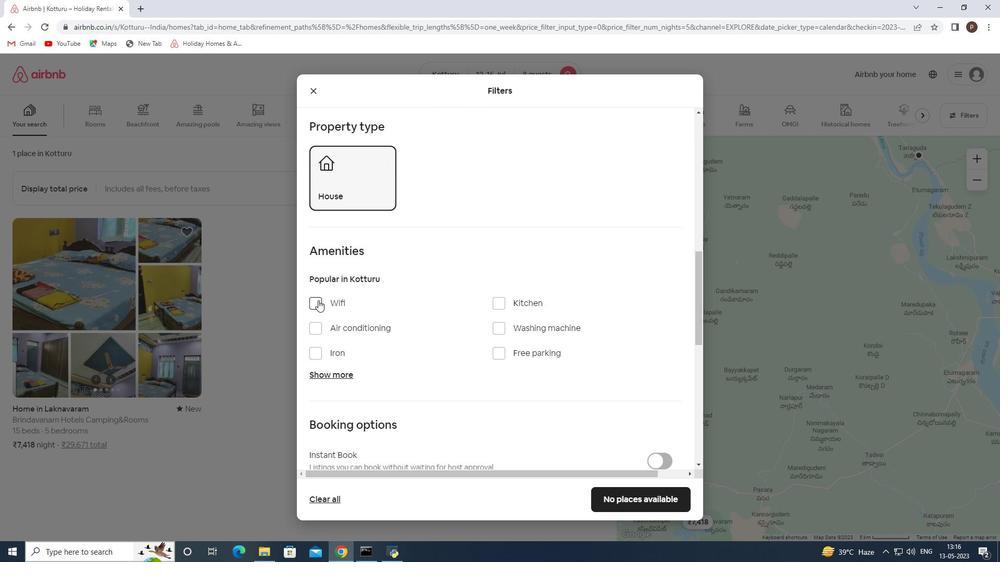 
Action: Mouse moved to (503, 351)
Screenshot: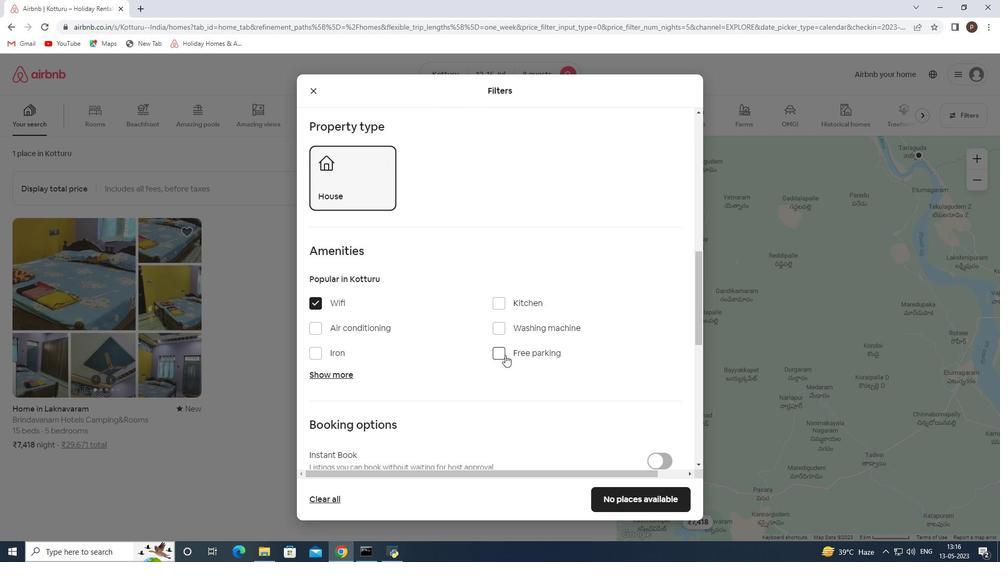 
Action: Mouse pressed left at (503, 351)
Screenshot: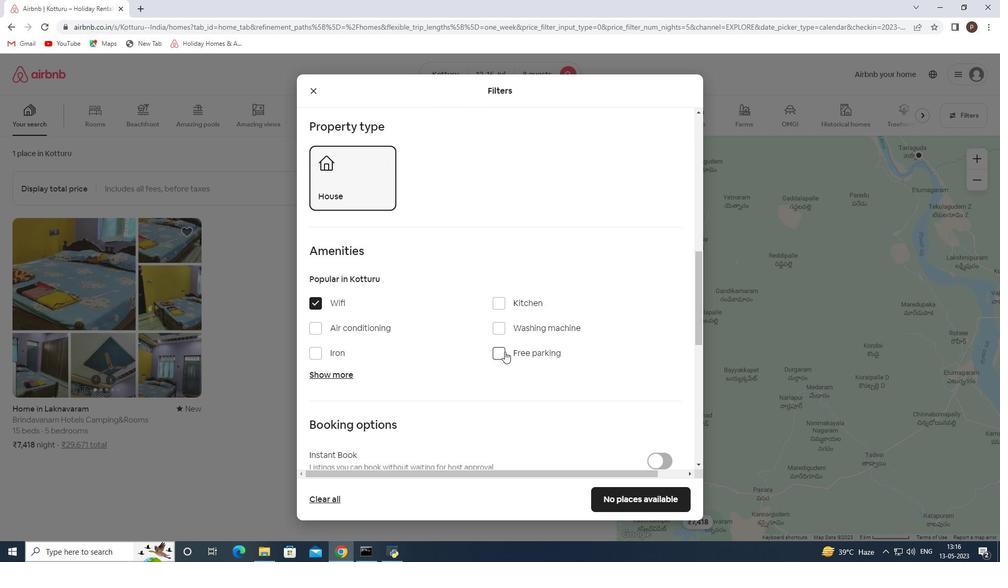 
Action: Mouse moved to (347, 375)
Screenshot: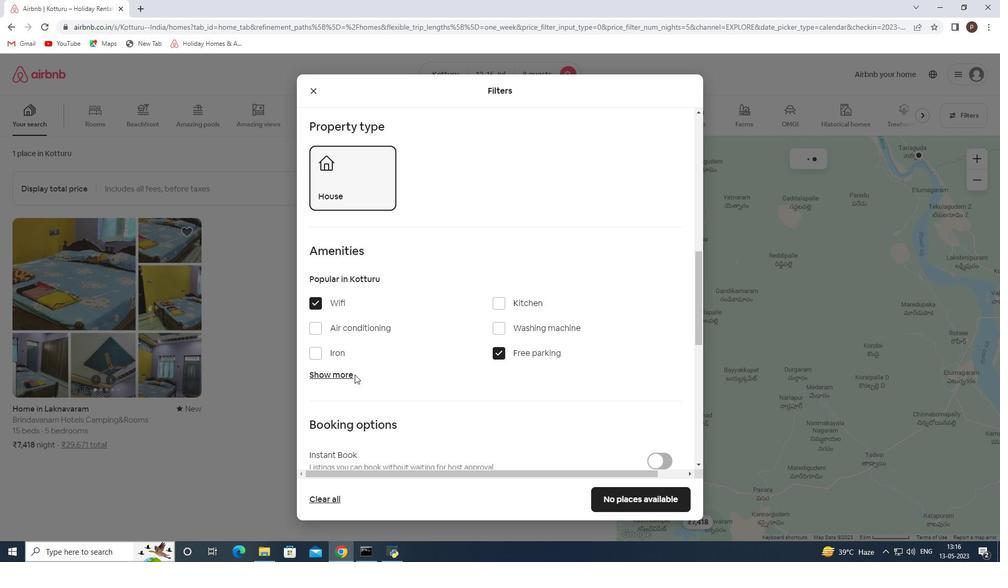 
Action: Mouse pressed left at (347, 375)
Screenshot: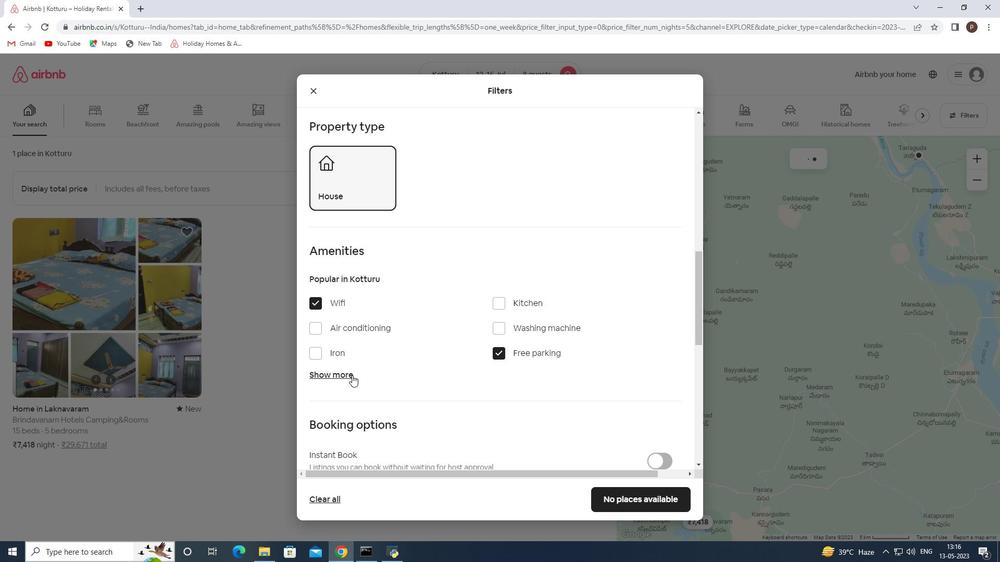 
Action: Mouse moved to (382, 365)
Screenshot: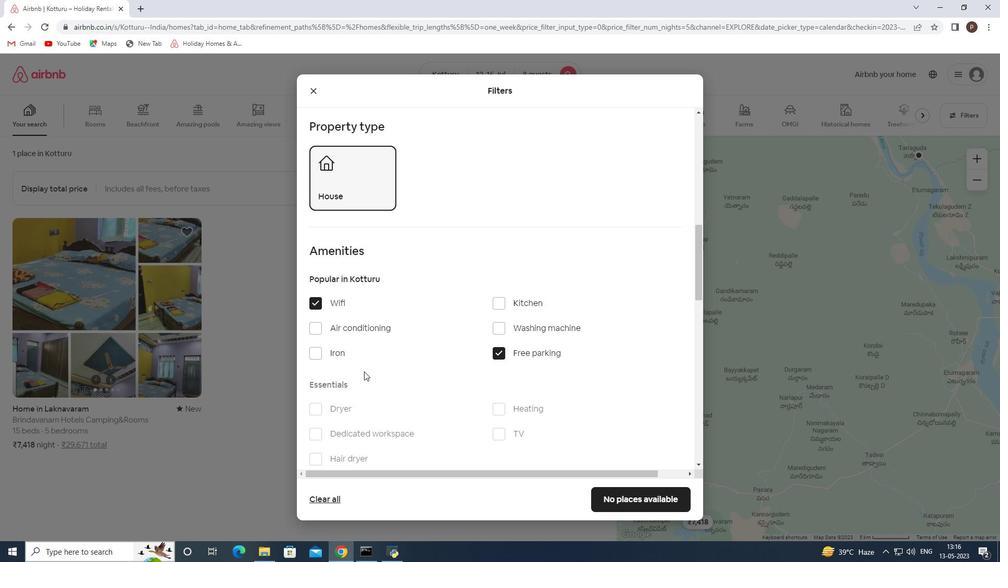 
Action: Mouse scrolled (382, 364) with delta (0, 0)
Screenshot: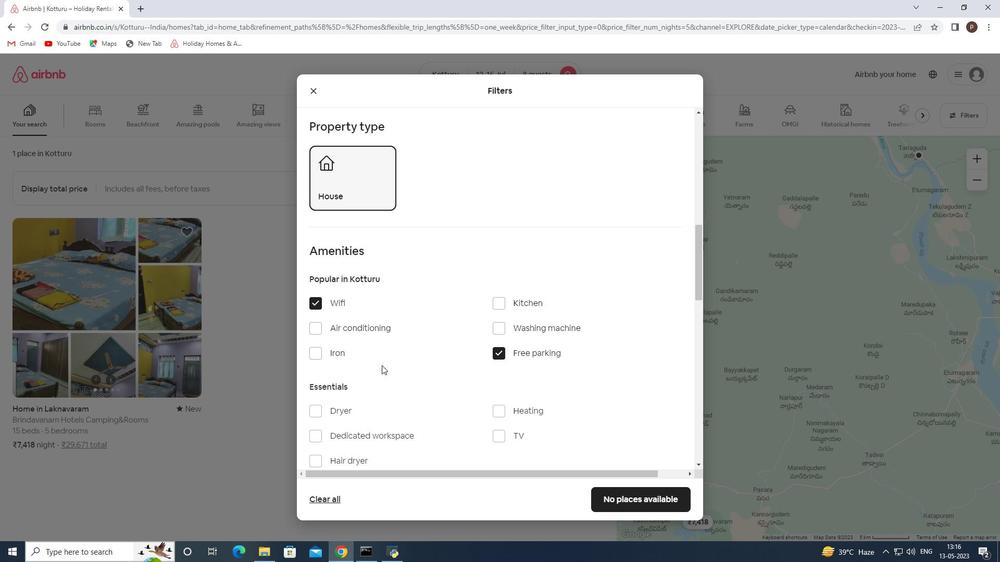 
Action: Mouse moved to (505, 381)
Screenshot: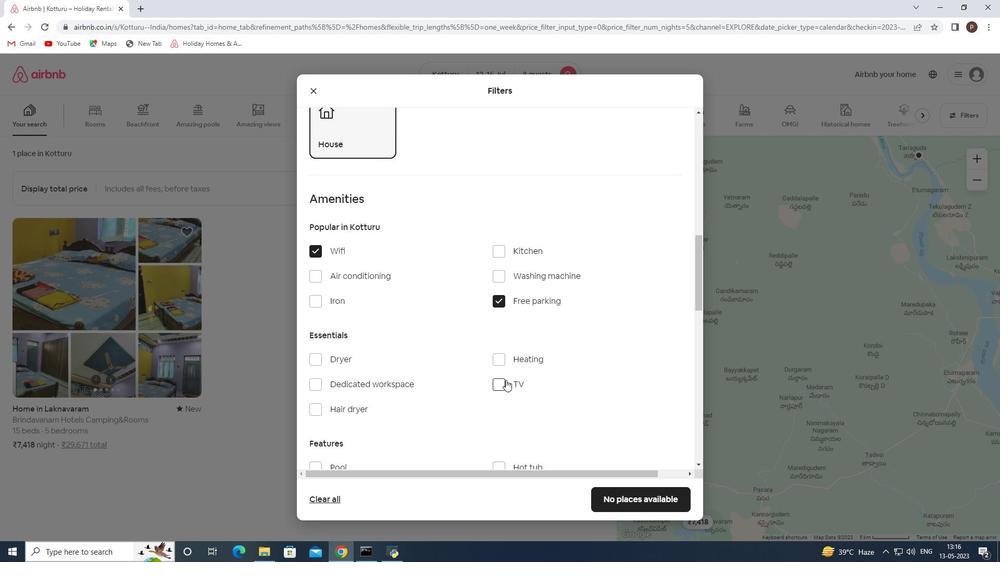 
Action: Mouse pressed left at (505, 381)
Screenshot: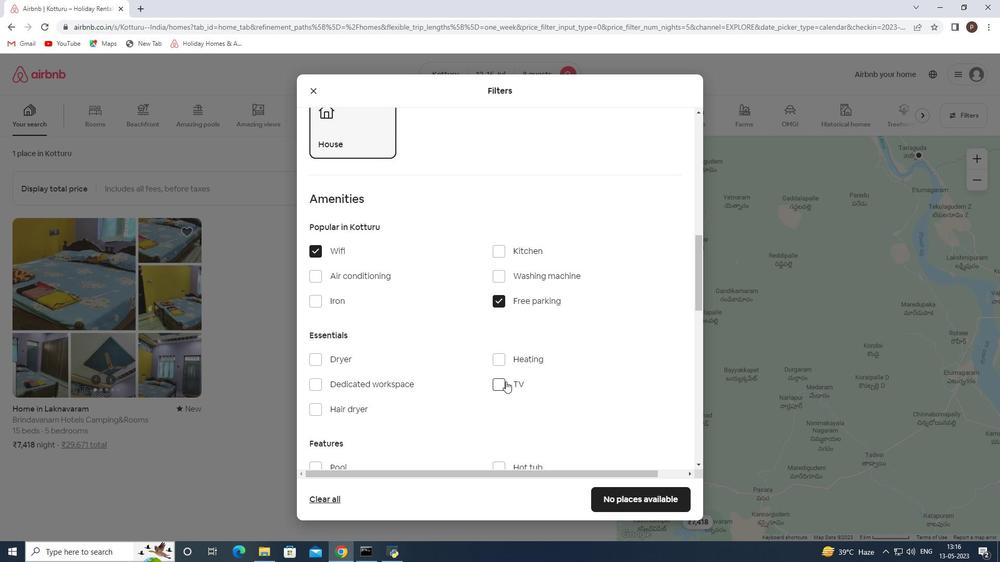
Action: Mouse moved to (472, 368)
Screenshot: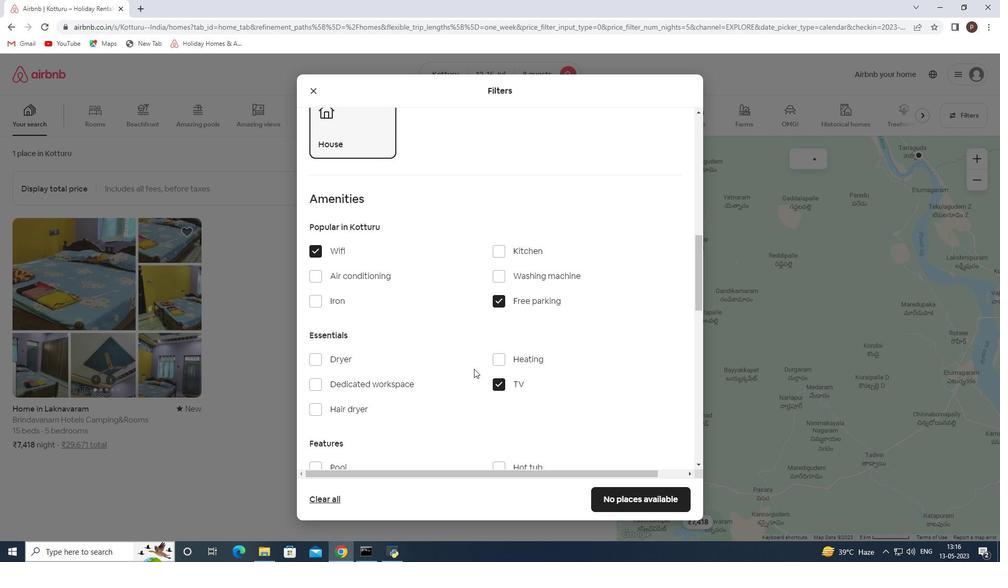 
Action: Mouse scrolled (472, 368) with delta (0, 0)
Screenshot: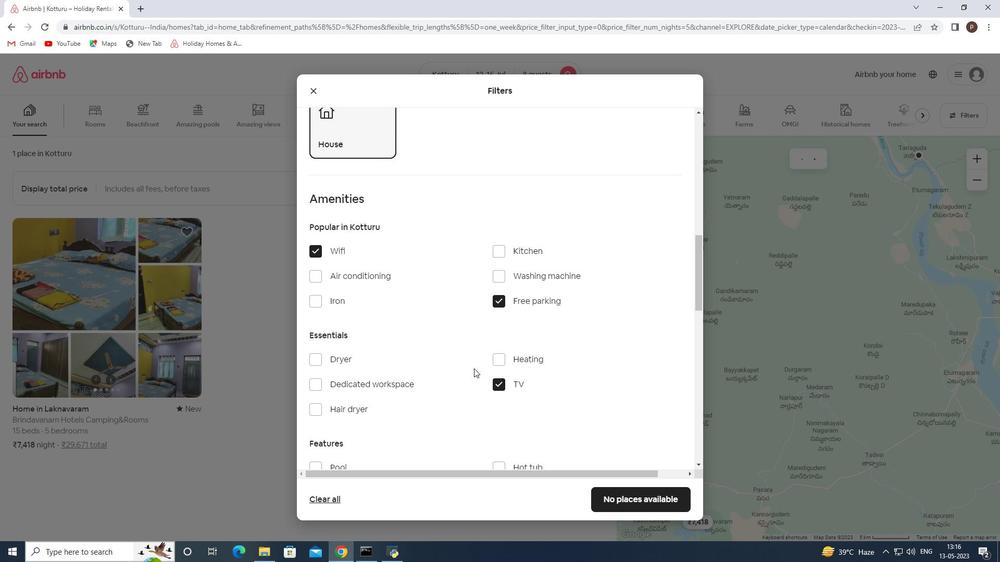 
Action: Mouse moved to (472, 368)
Screenshot: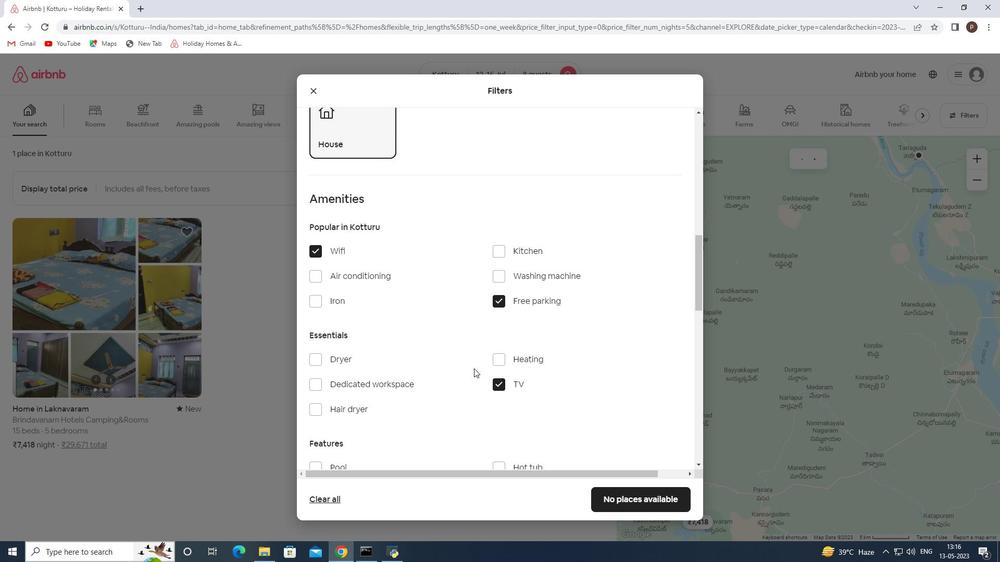 
Action: Mouse scrolled (472, 368) with delta (0, 0)
Screenshot: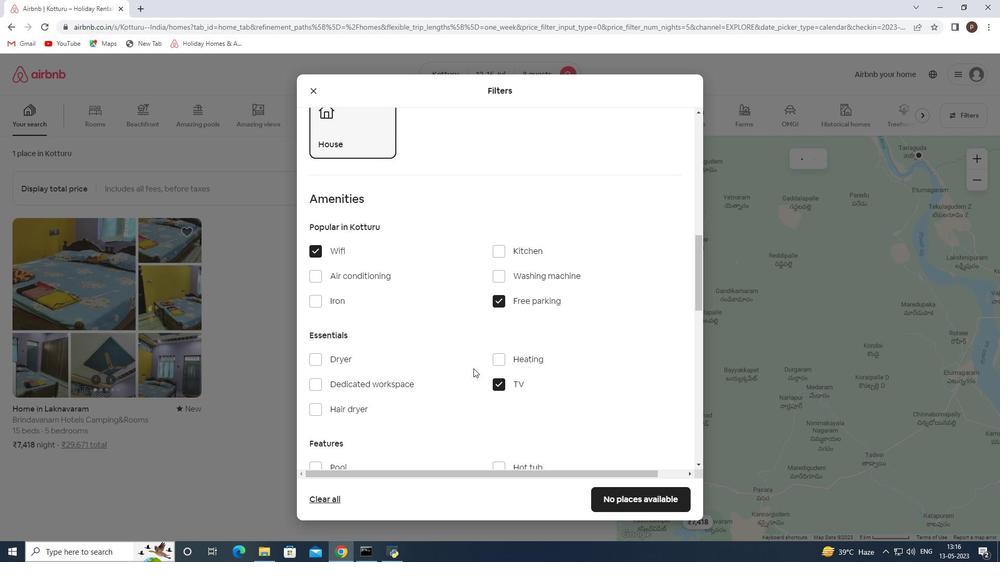 
Action: Mouse moved to (456, 354)
Screenshot: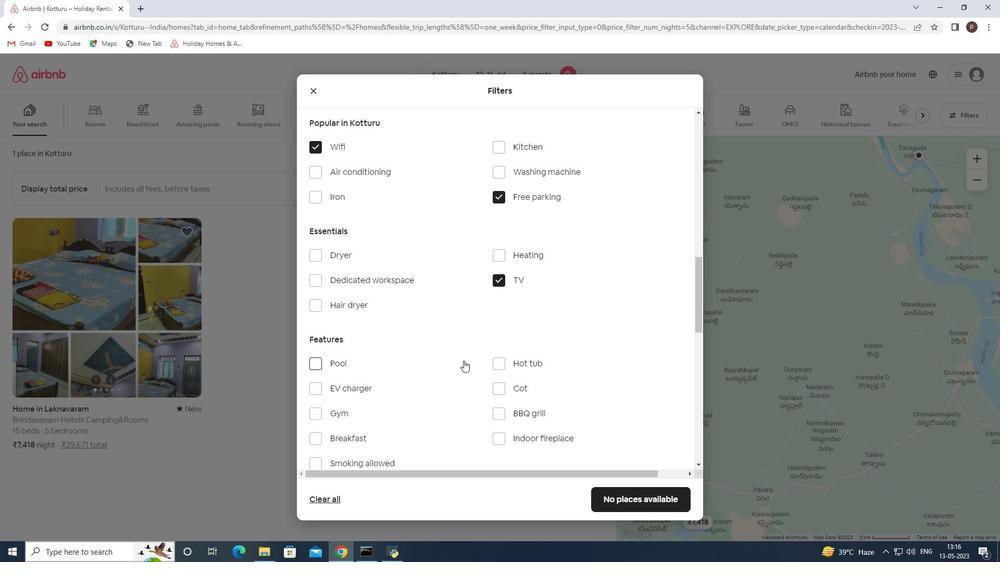 
Action: Mouse scrolled (456, 354) with delta (0, 0)
Screenshot: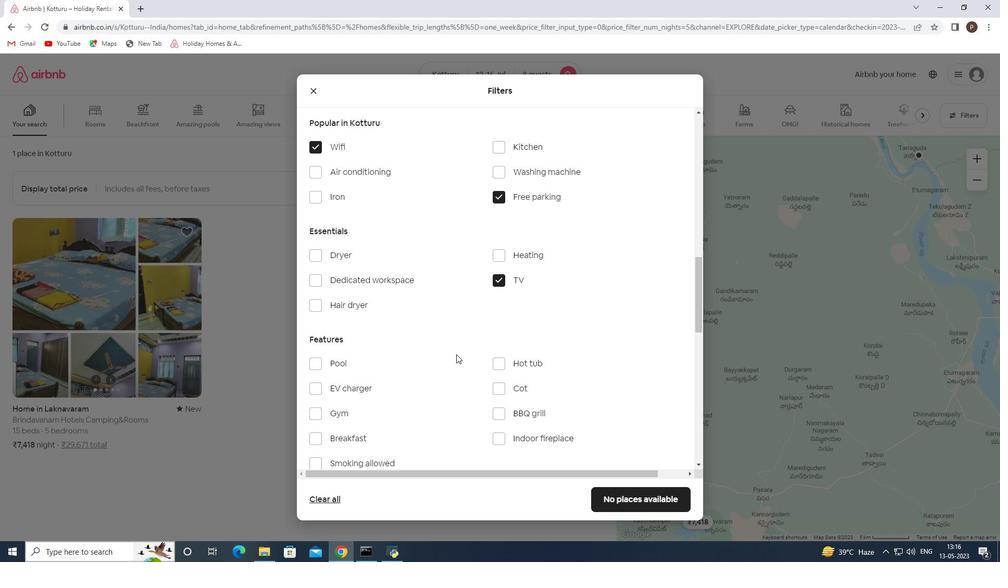 
Action: Mouse moved to (456, 353)
Screenshot: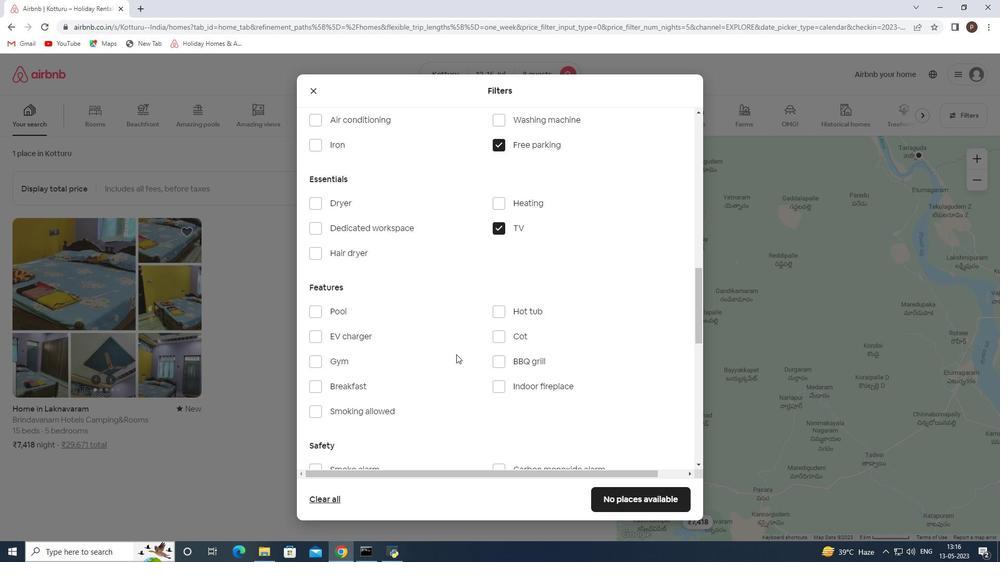 
Action: Mouse scrolled (456, 353) with delta (0, 0)
Screenshot: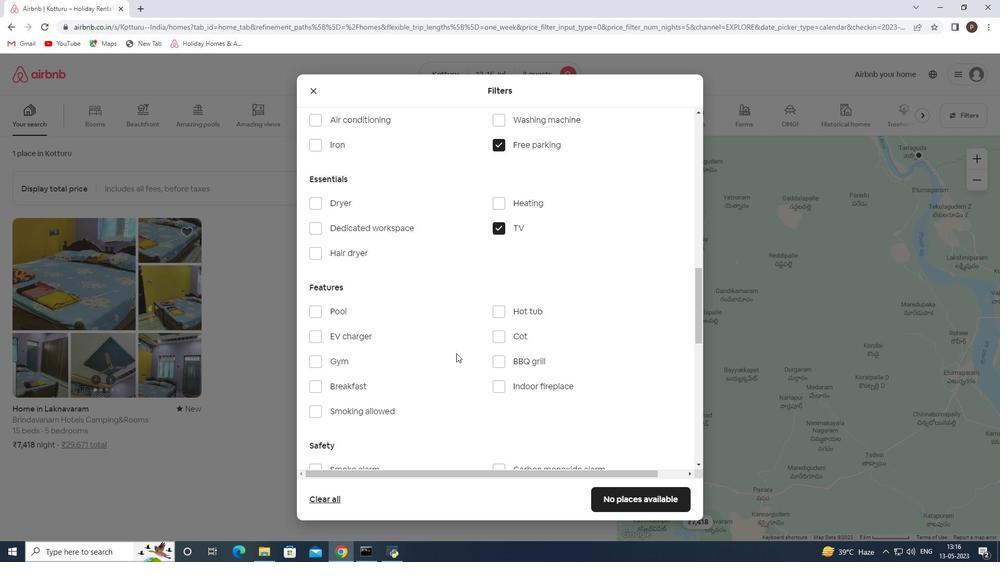 
Action: Mouse moved to (319, 311)
Screenshot: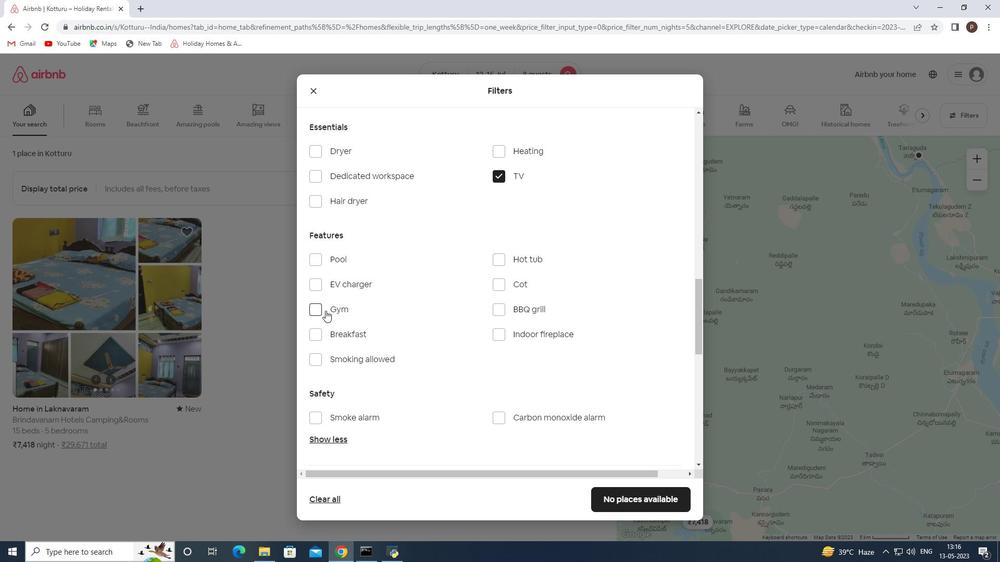 
Action: Mouse pressed left at (319, 311)
Screenshot: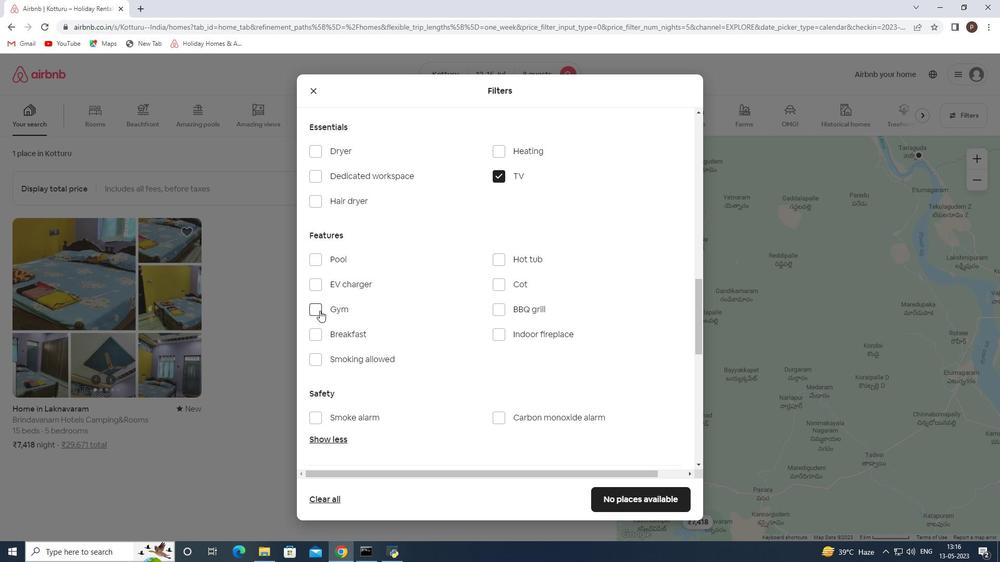 
Action: Mouse moved to (319, 333)
Screenshot: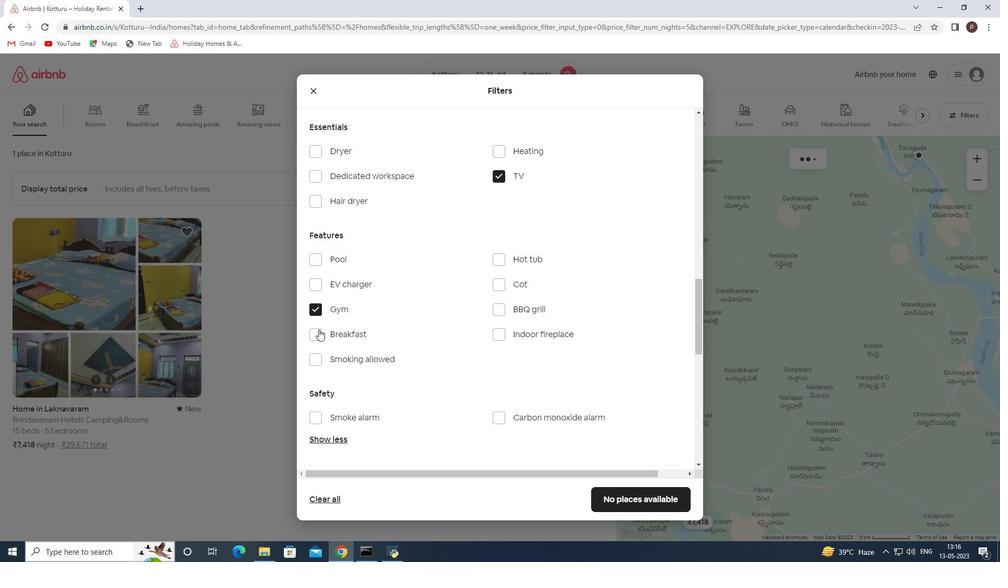 
Action: Mouse pressed left at (319, 333)
Screenshot: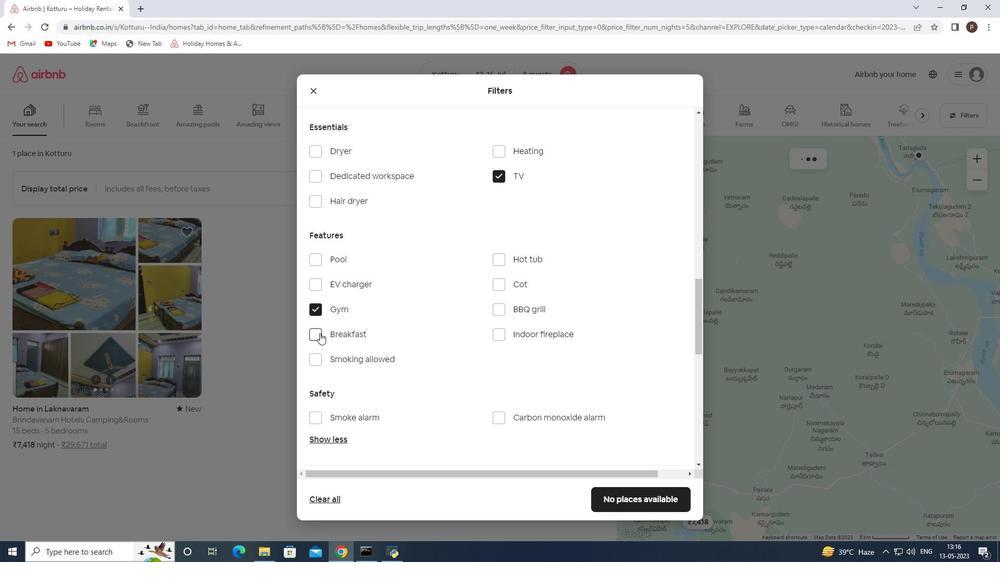 
Action: Mouse moved to (361, 335)
Screenshot: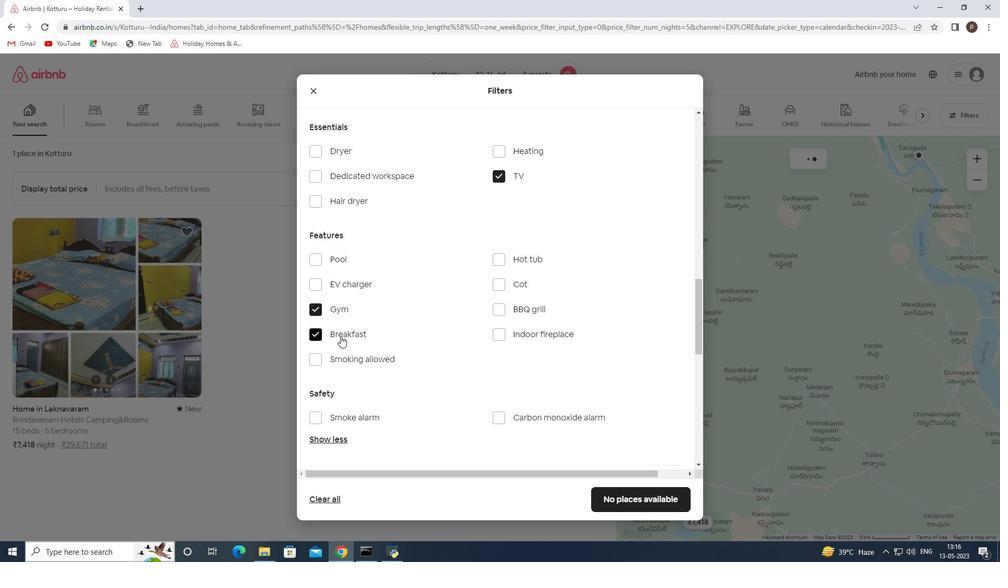 
Action: Mouse scrolled (361, 335) with delta (0, 0)
Screenshot: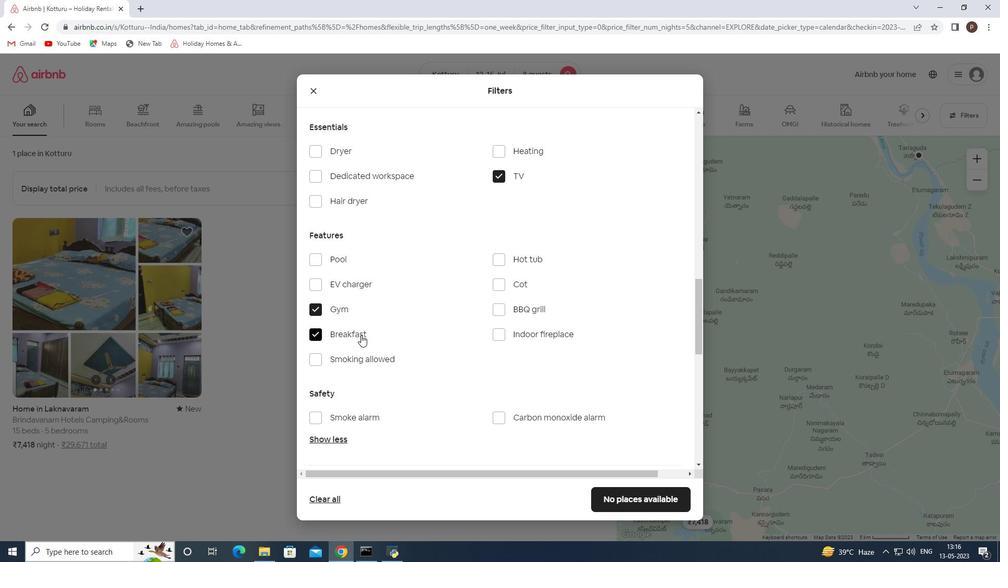 
Action: Mouse moved to (378, 342)
Screenshot: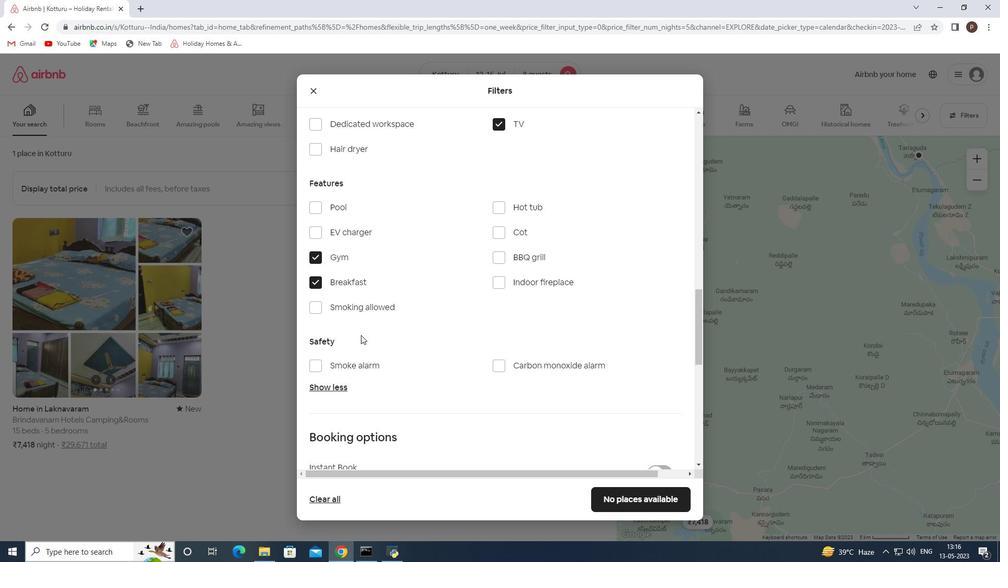 
Action: Mouse scrolled (378, 342) with delta (0, 0)
Screenshot: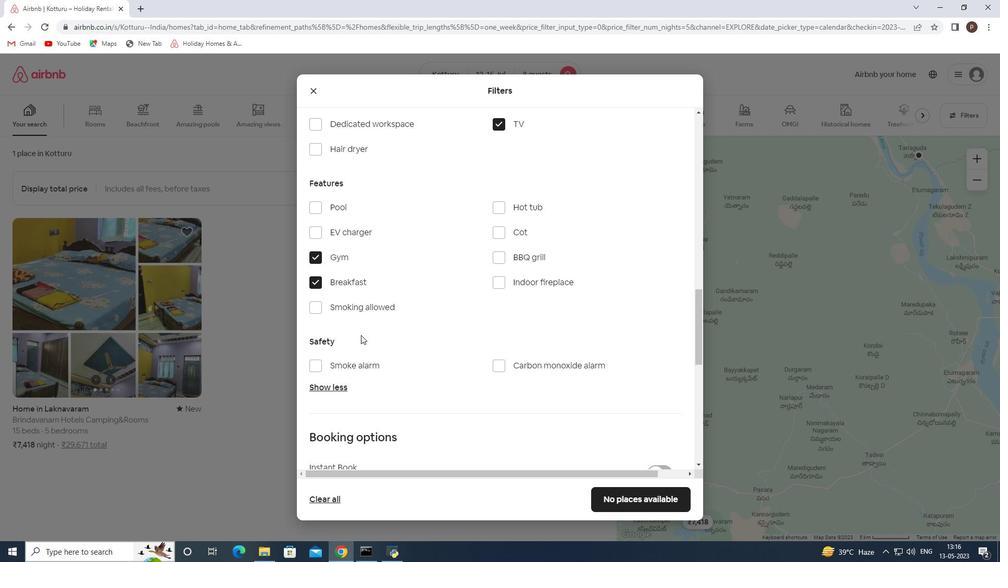 
Action: Mouse moved to (378, 343)
Screenshot: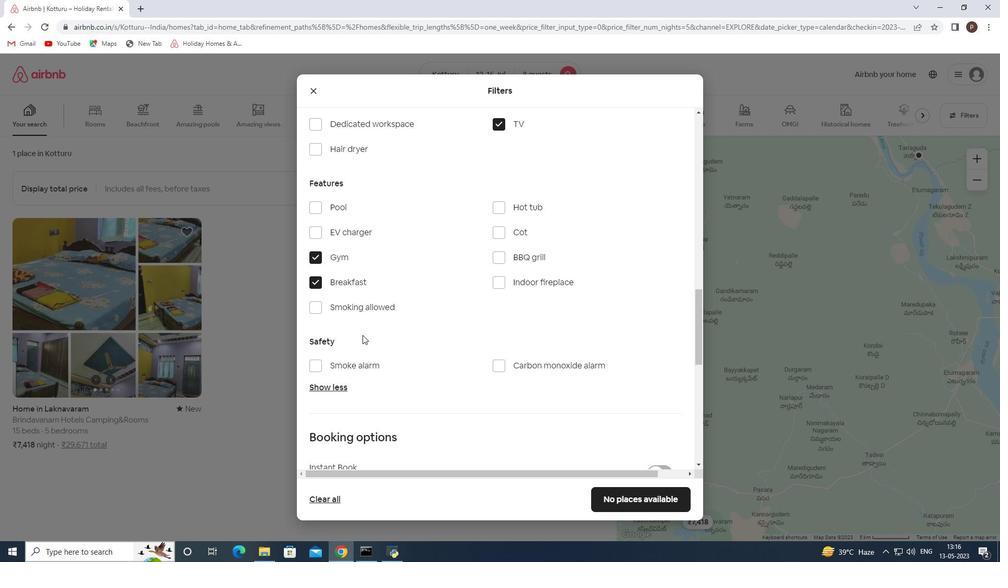 
Action: Mouse scrolled (378, 342) with delta (0, 0)
Screenshot: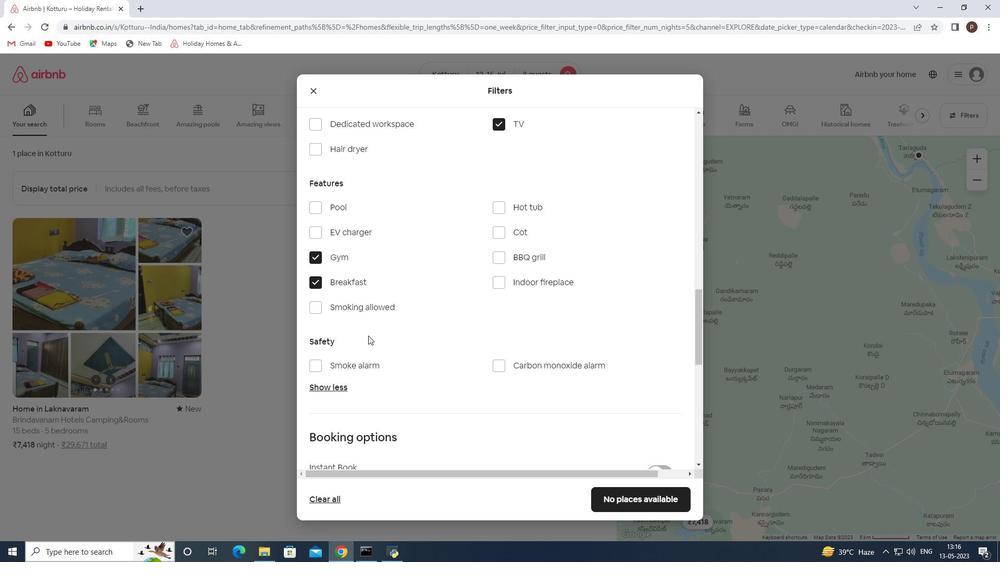
Action: Mouse moved to (653, 402)
Screenshot: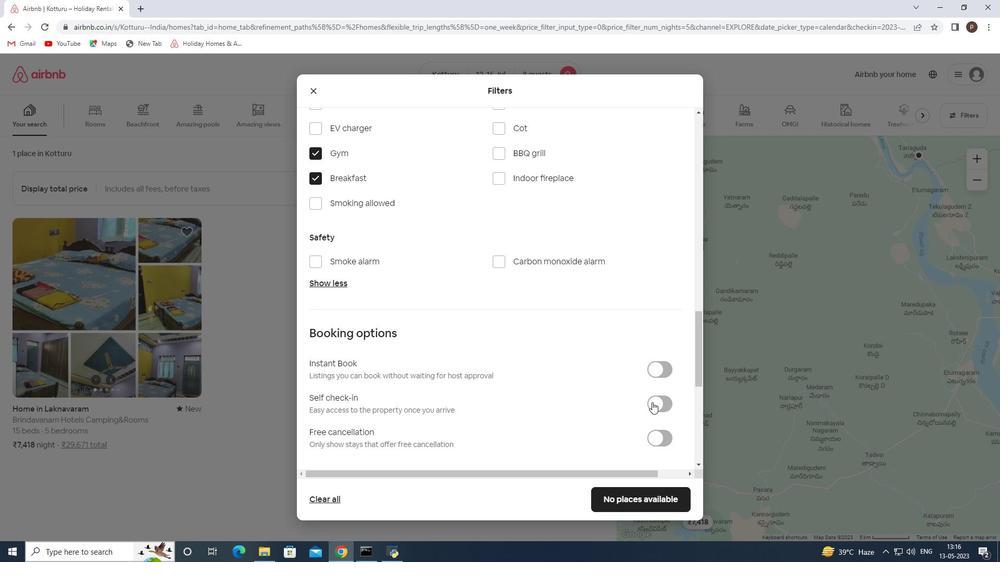 
Action: Mouse pressed left at (653, 402)
Screenshot: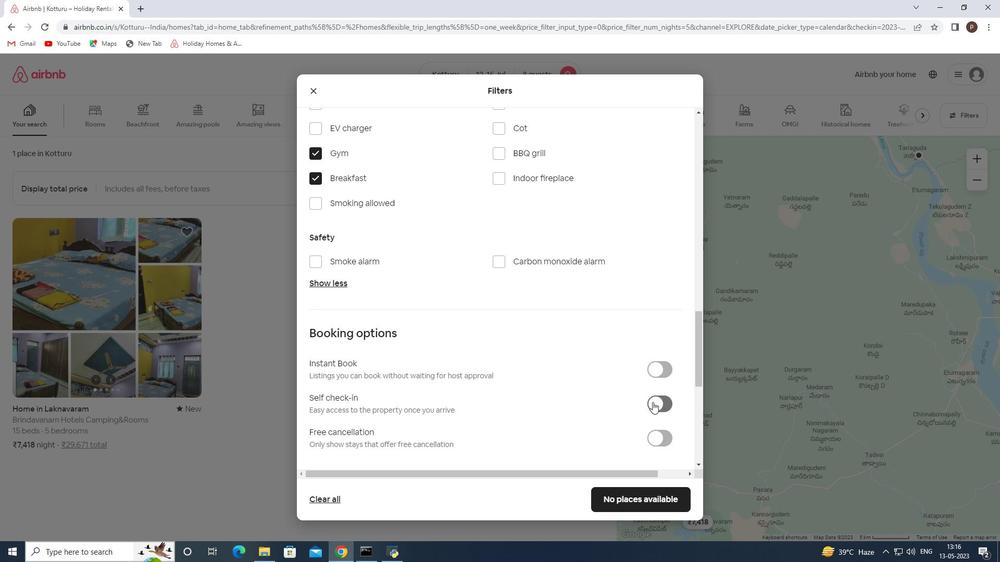 
Action: Mouse moved to (546, 352)
Screenshot: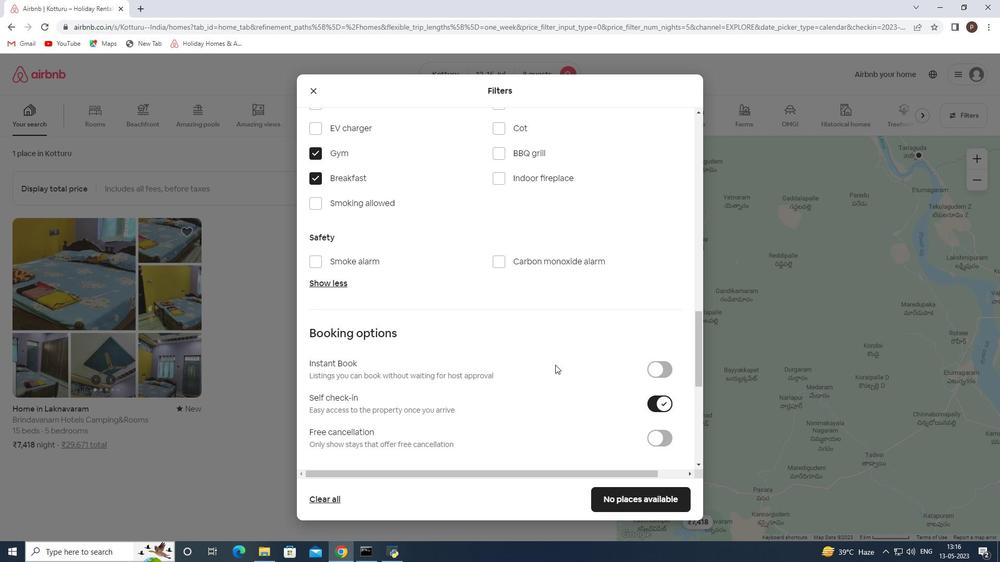 
Action: Mouse scrolled (546, 351) with delta (0, 0)
Screenshot: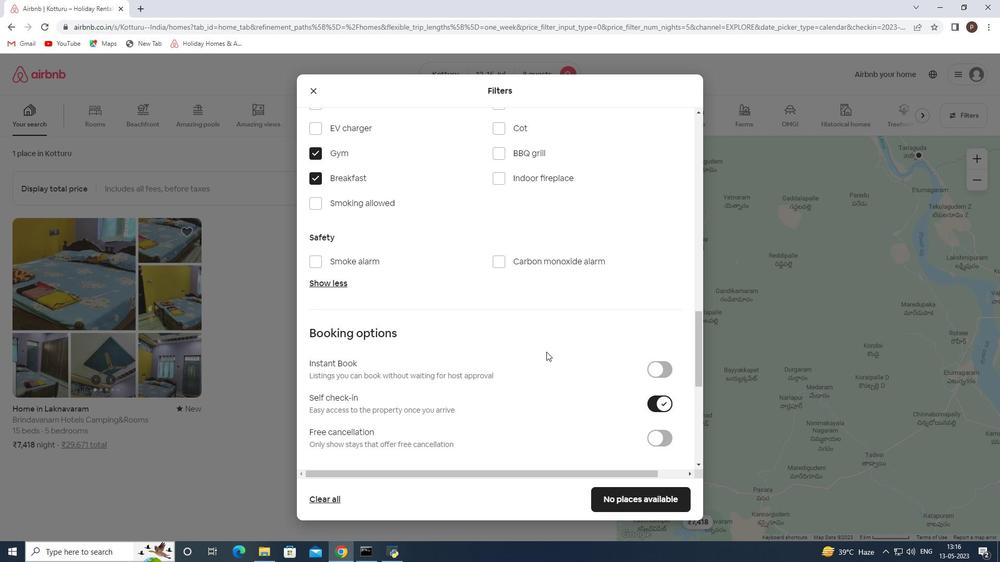 
Action: Mouse moved to (540, 347)
Screenshot: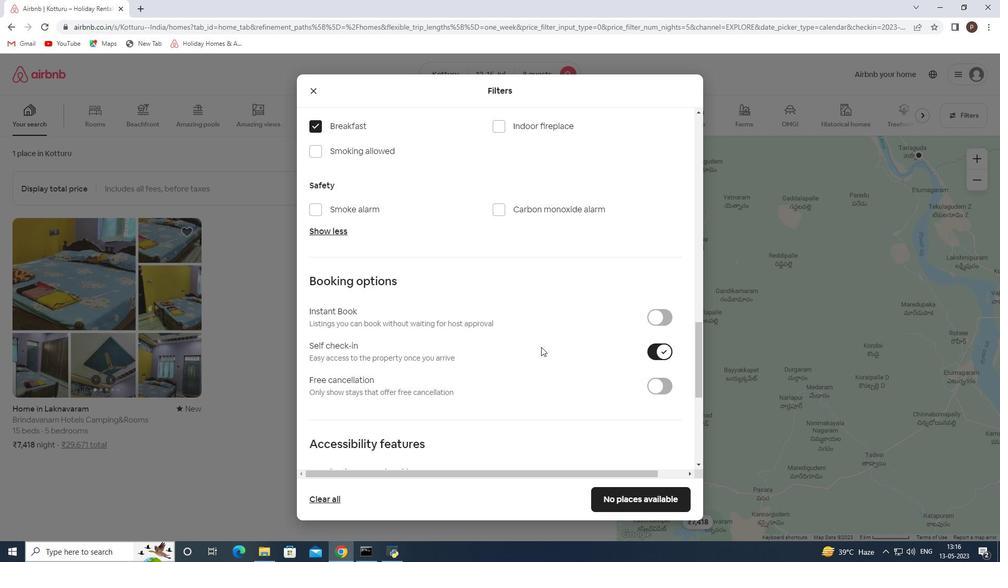 
Action: Mouse scrolled (540, 346) with delta (0, 0)
Screenshot: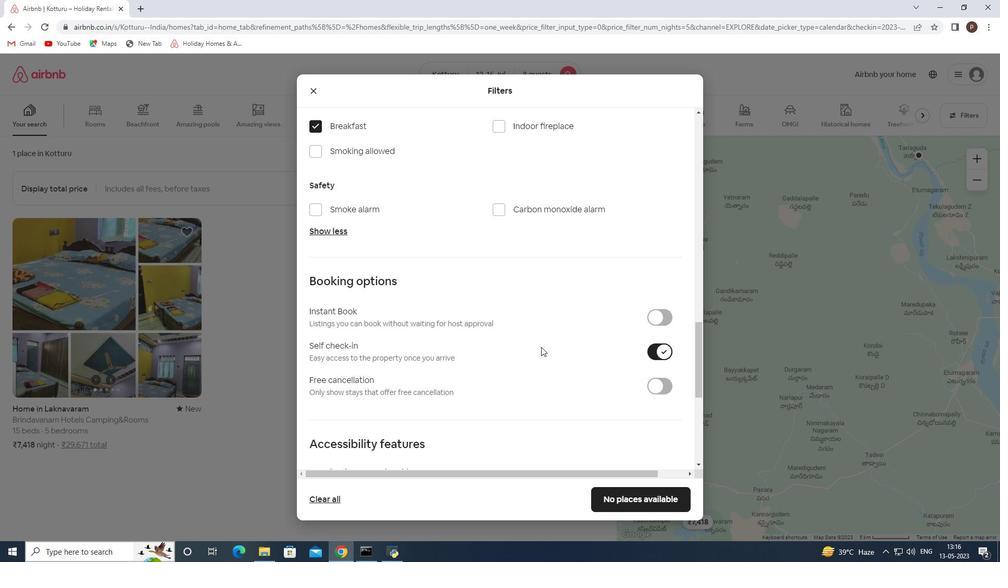 
Action: Mouse scrolled (540, 346) with delta (0, 0)
Screenshot: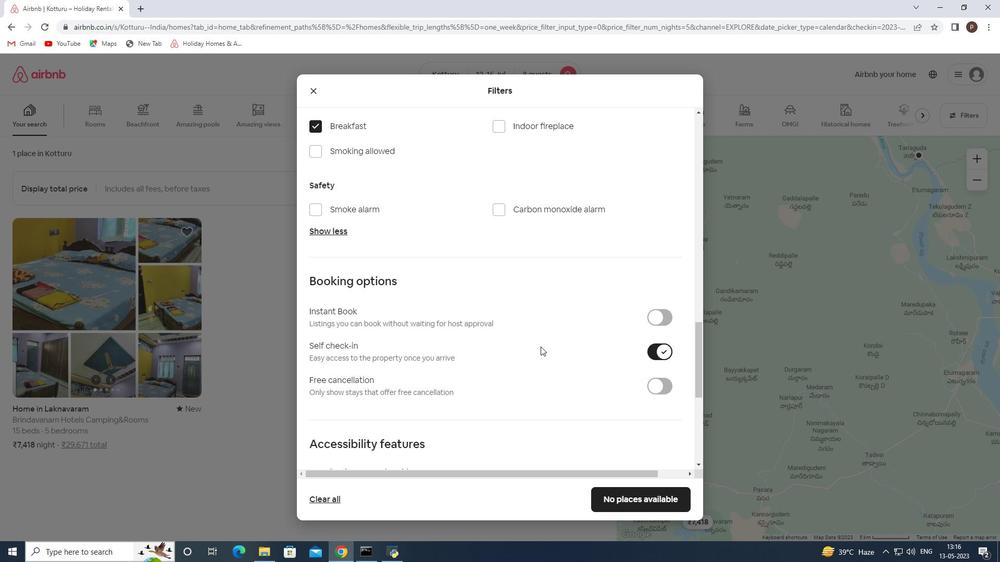 
Action: Mouse moved to (538, 341)
Screenshot: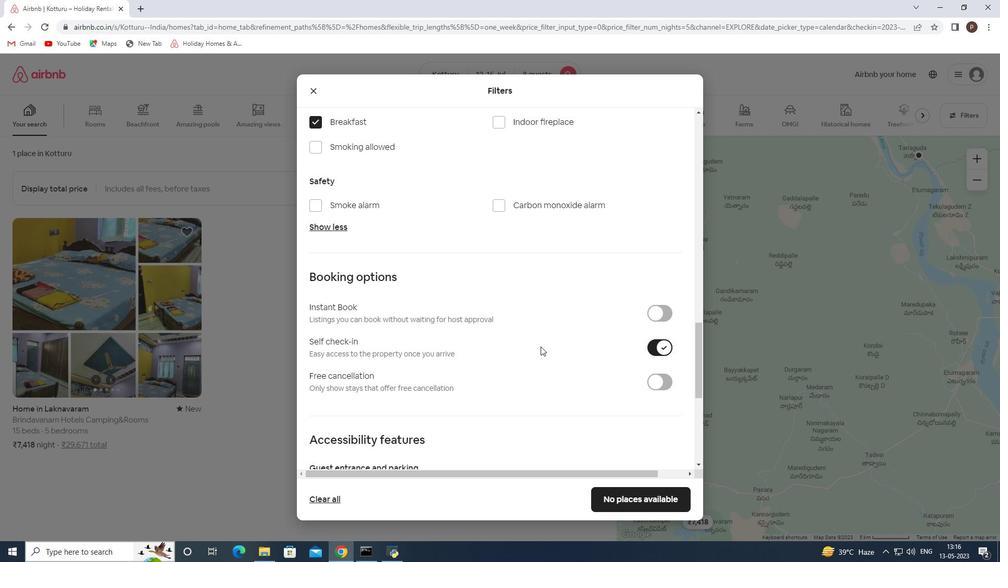 
Action: Mouse scrolled (538, 341) with delta (0, 0)
Screenshot: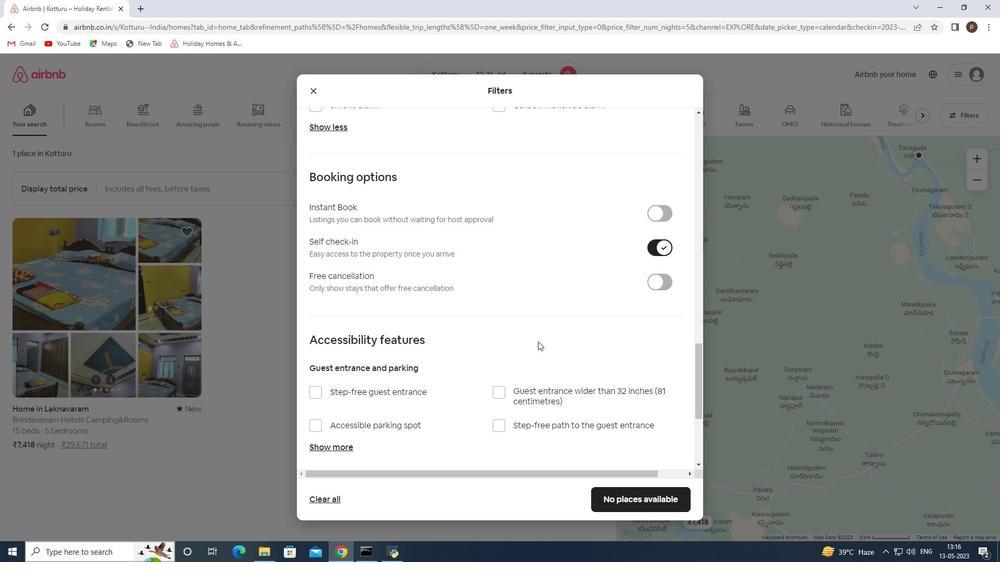 
Action: Mouse scrolled (538, 341) with delta (0, 0)
Screenshot: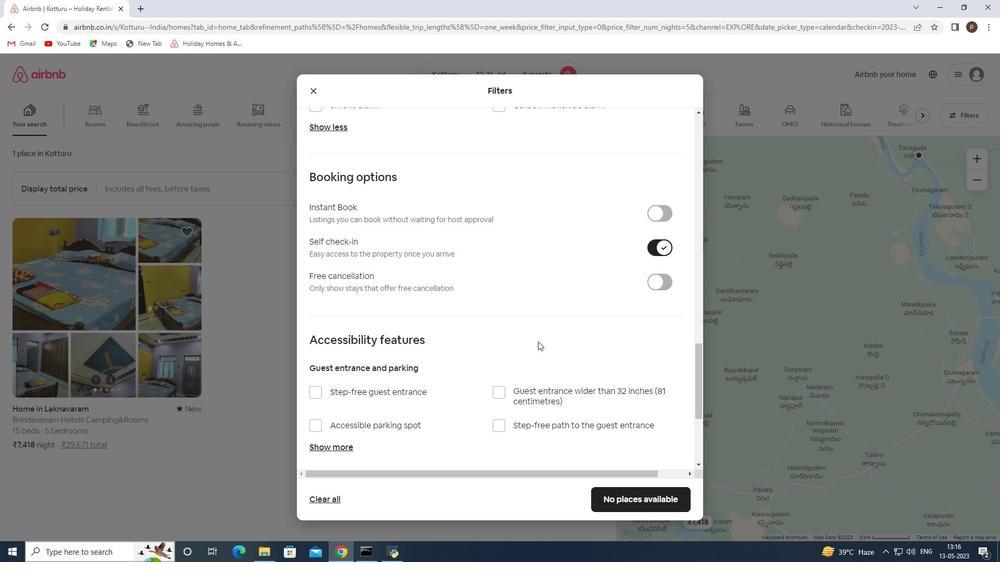 
Action: Mouse scrolled (538, 341) with delta (0, 0)
Screenshot: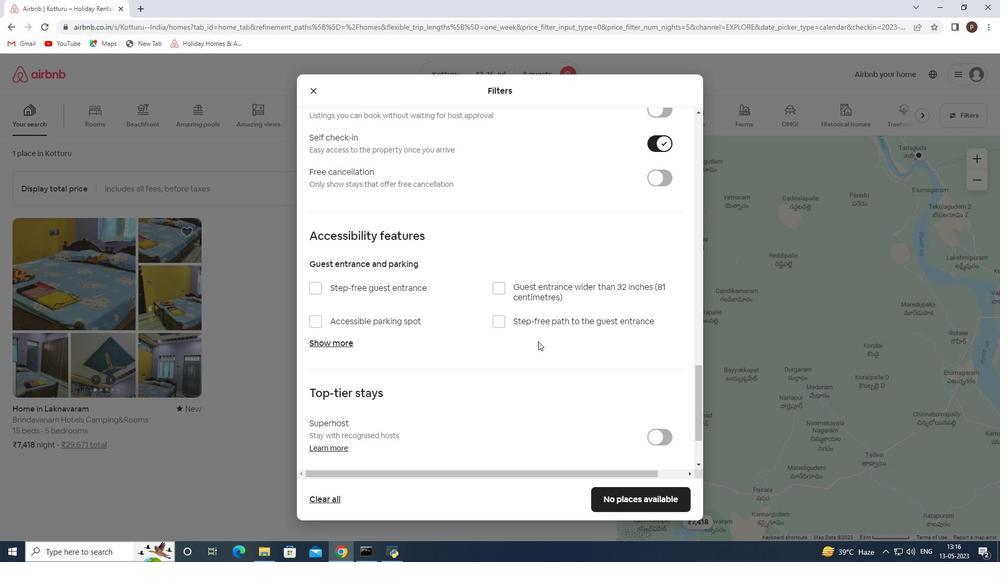 
Action: Mouse scrolled (538, 341) with delta (0, 0)
Screenshot: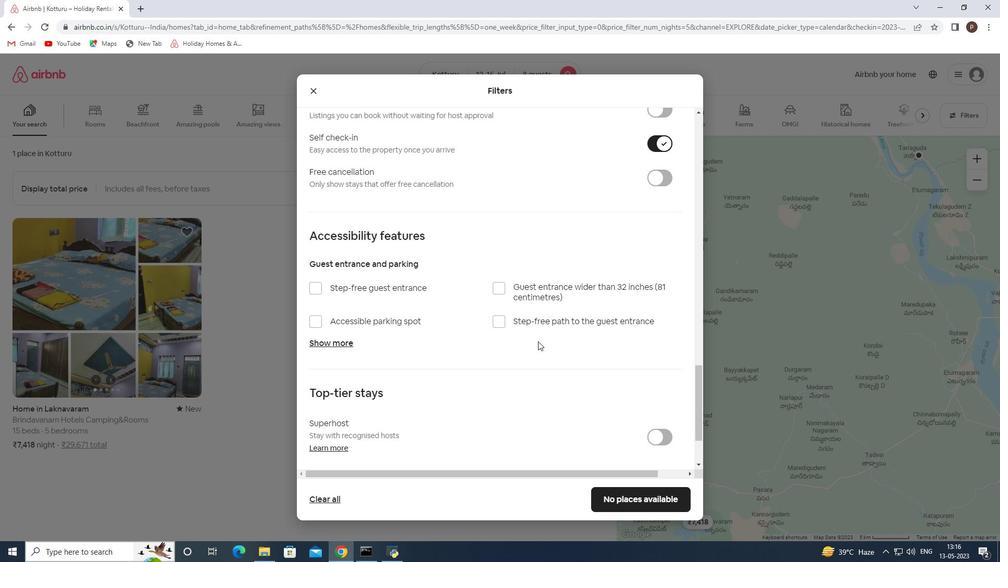 
Action: Mouse scrolled (538, 341) with delta (0, 0)
Screenshot: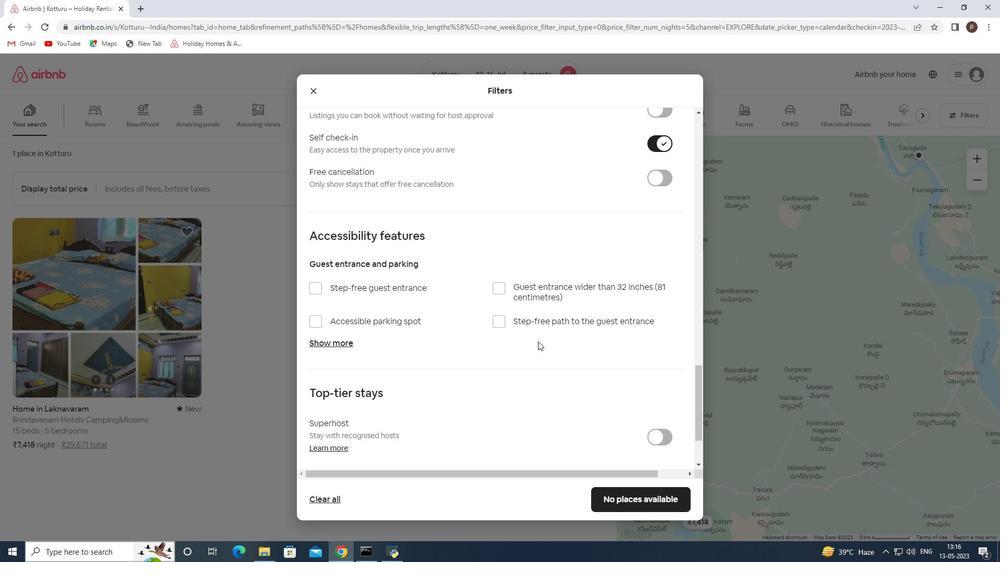 
Action: Mouse scrolled (538, 341) with delta (0, 0)
Screenshot: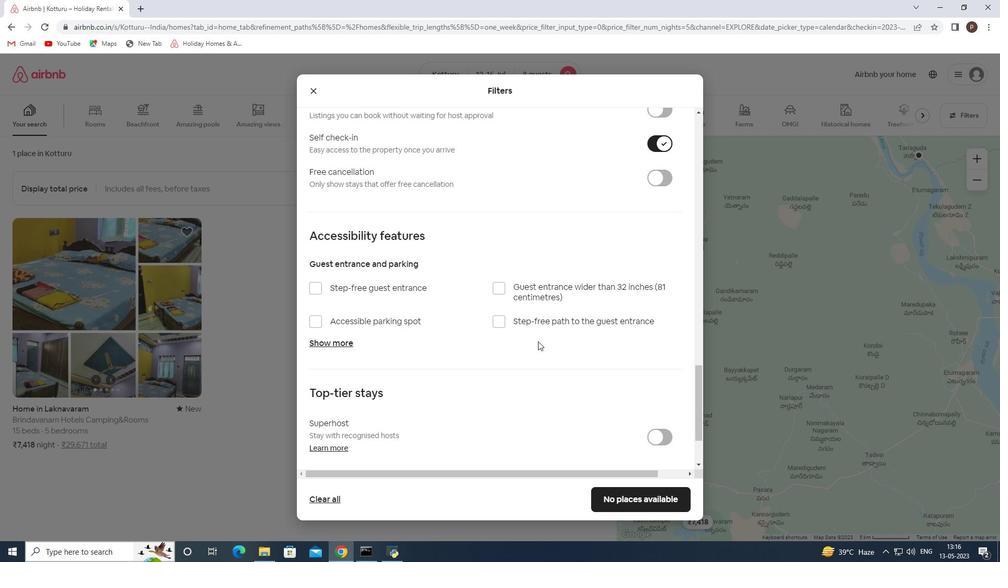 
Action: Mouse moved to (531, 348)
Screenshot: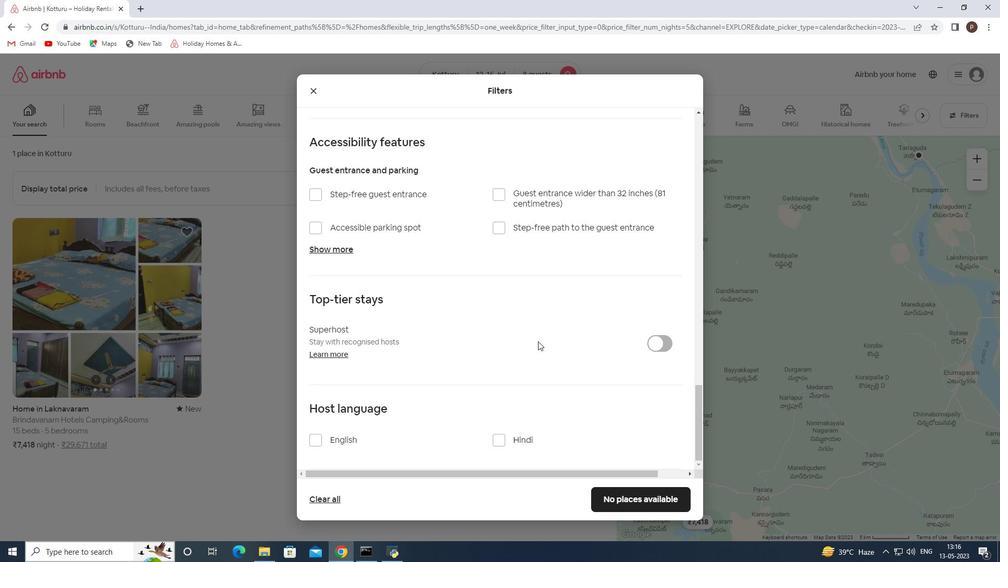 
Action: Mouse scrolled (531, 348) with delta (0, 0)
Screenshot: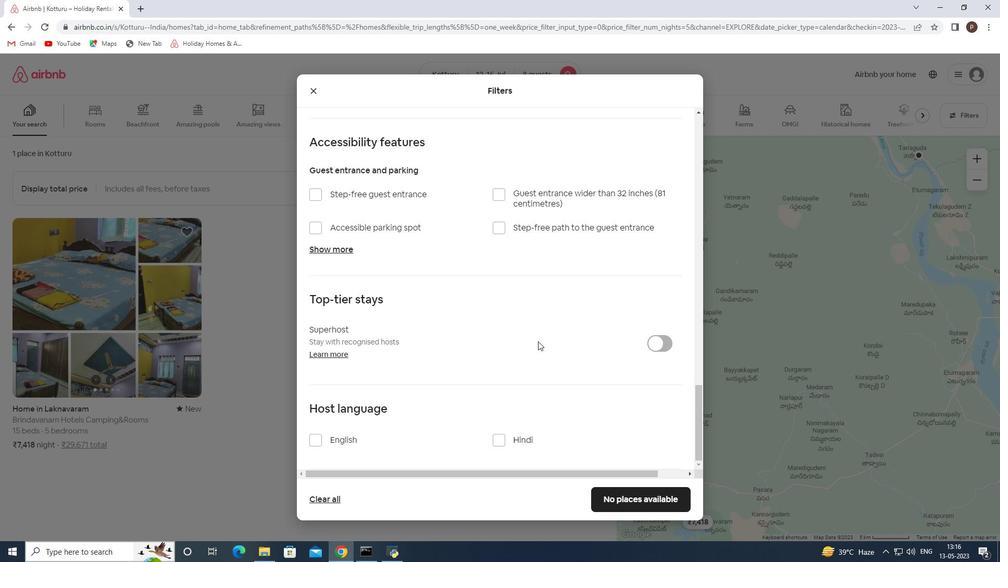 
Action: Mouse moved to (527, 351)
Screenshot: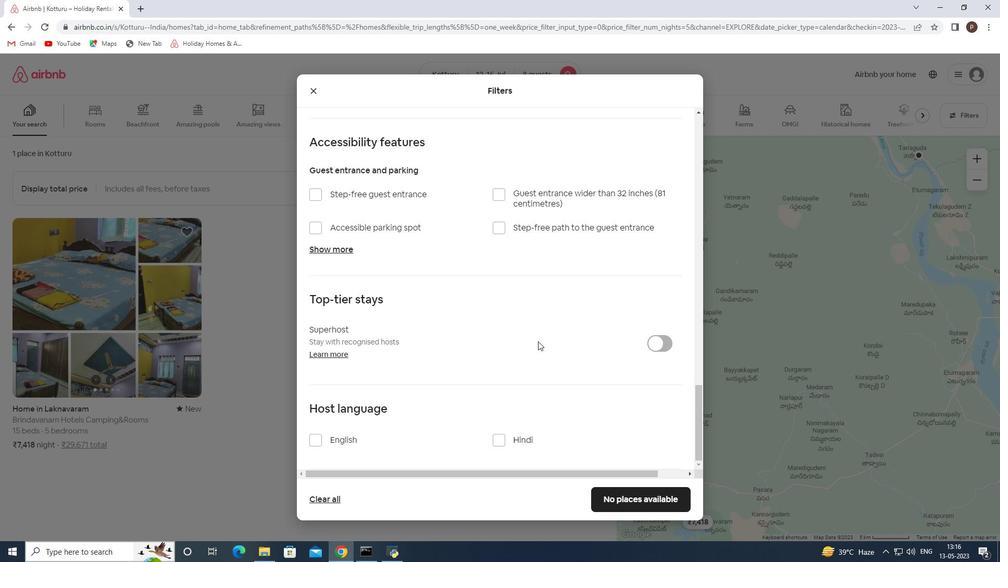 
Action: Mouse scrolled (527, 350) with delta (0, 0)
Screenshot: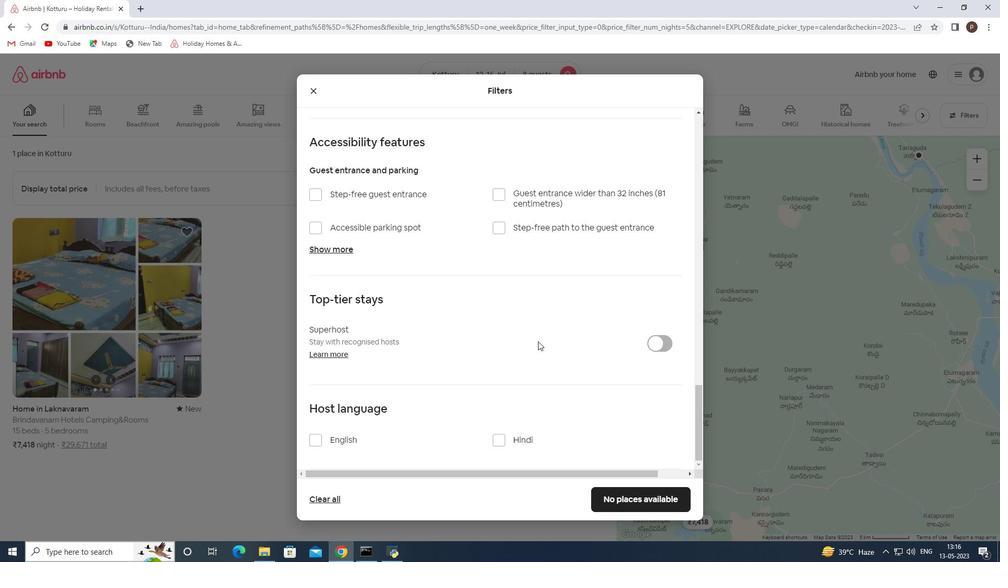 
Action: Mouse moved to (518, 354)
Screenshot: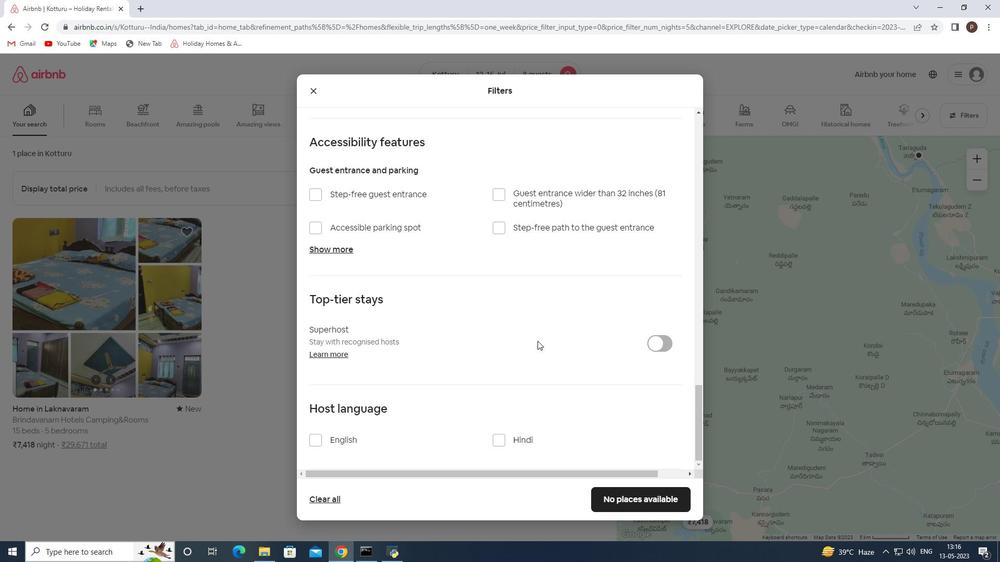 
Action: Mouse scrolled (518, 353) with delta (0, 0)
Screenshot: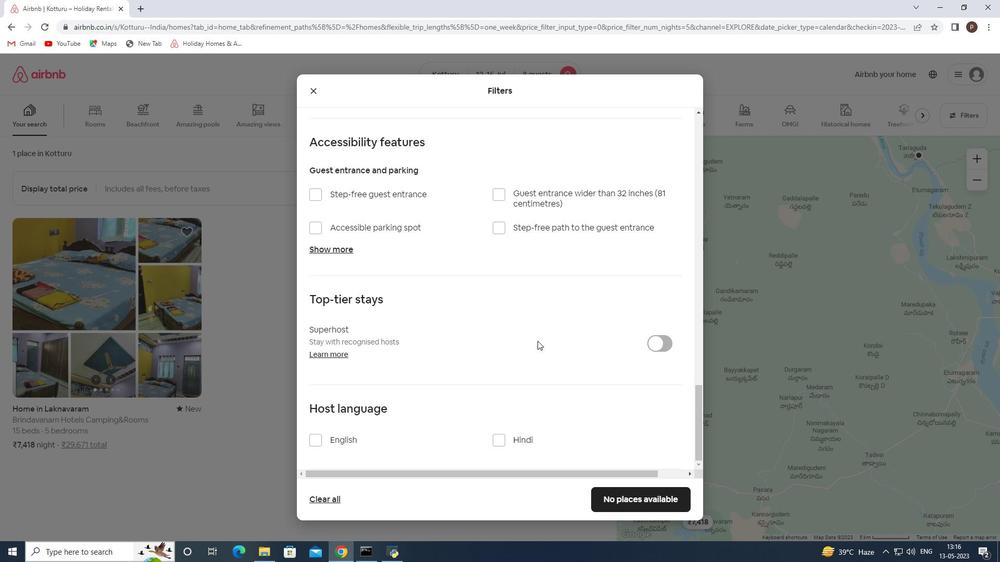 
Action: Mouse moved to (319, 443)
Screenshot: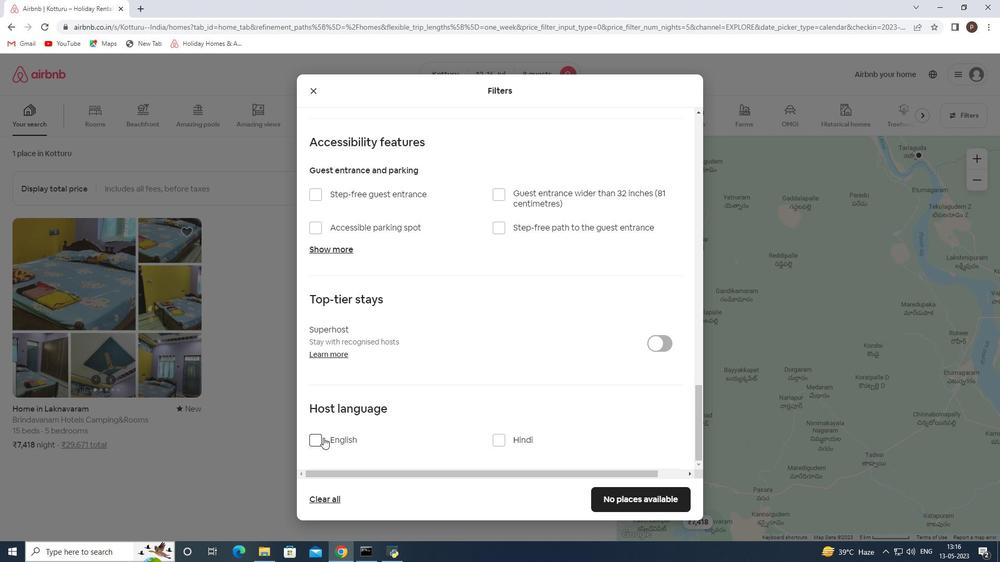
Action: Mouse pressed left at (319, 443)
Screenshot: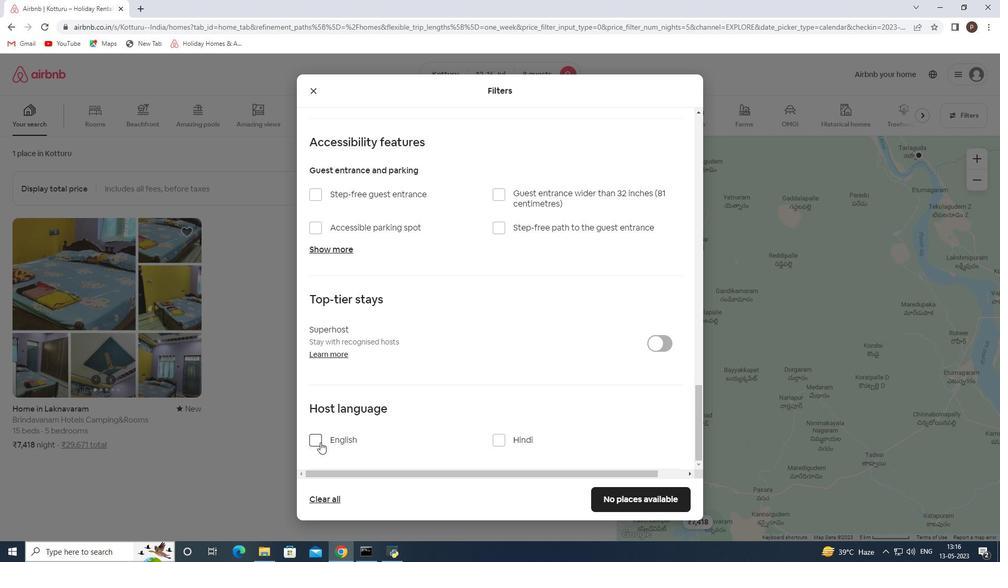 
Action: Mouse moved to (639, 493)
Screenshot: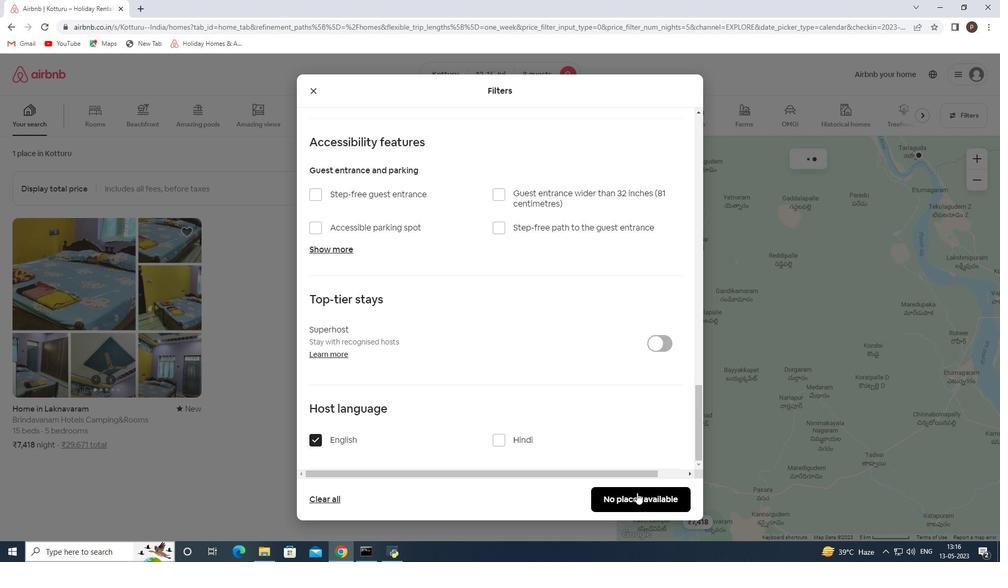 
Action: Mouse pressed left at (639, 493)
Screenshot: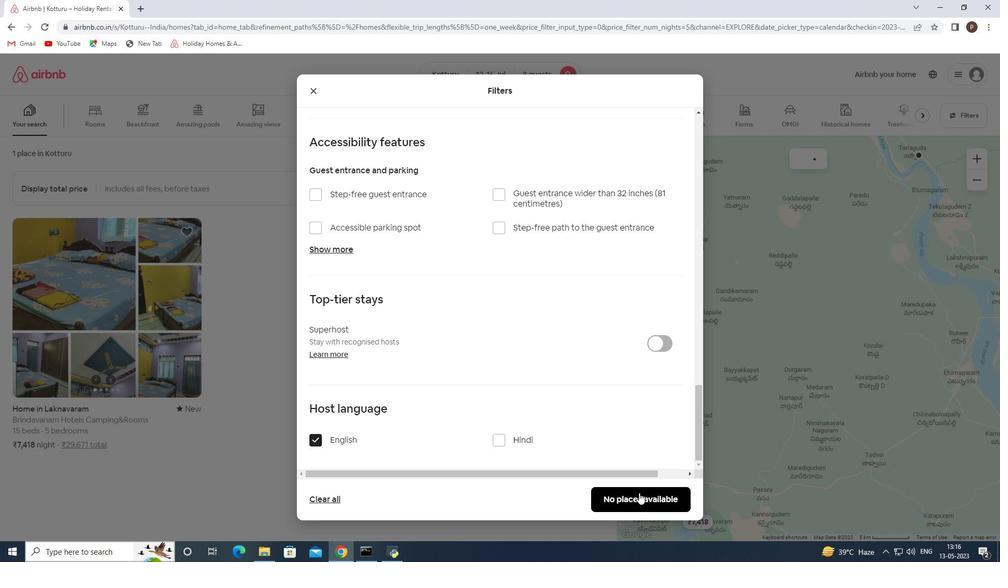 
